 Task: Look for space in Zamora, Spain from 11th June, 2023 to 15th June, 2023 for 2 adults in price range Rs.7000 to Rs.16000. Place can be private room with 1  bedroom having 2 beds and 1 bathroom. Property type can be house, flat, guest house, hotel. Booking option can be shelf check-in. Required host language is English.
Action: Mouse moved to (296, 149)
Screenshot: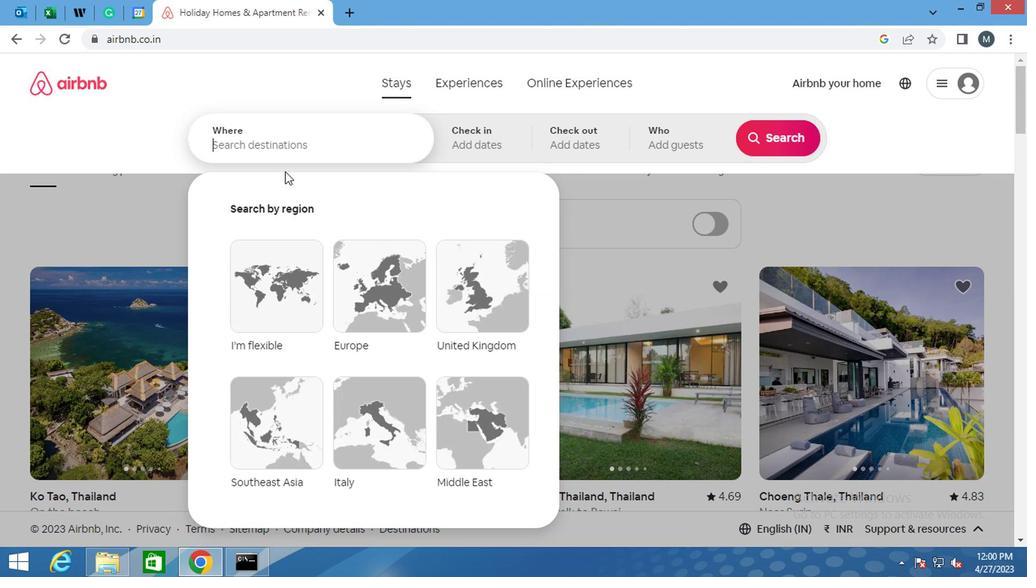 
Action: Mouse pressed left at (296, 149)
Screenshot: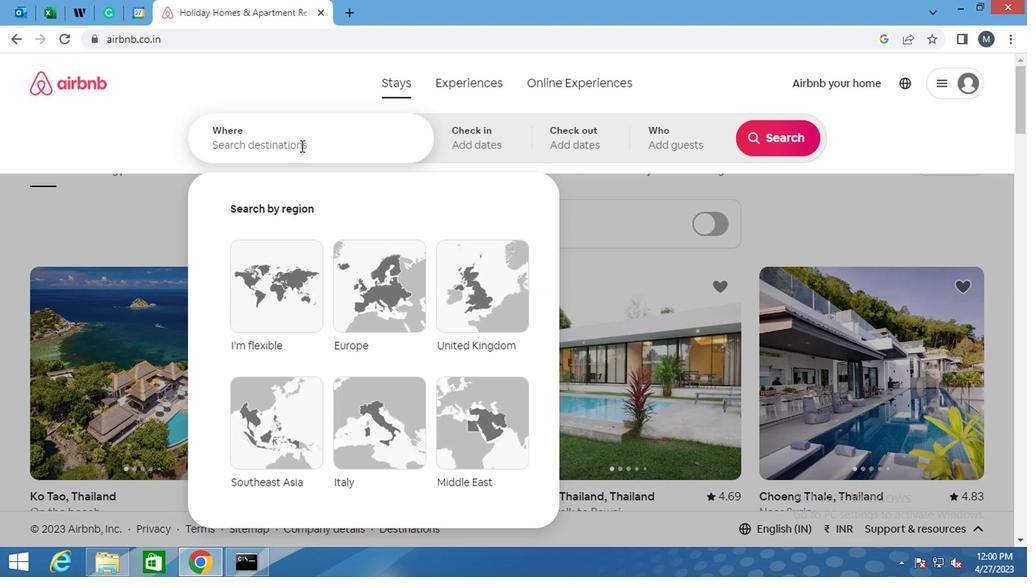 
Action: Key pressed <Key.shift>ZAMORA,<Key.shift>SPAI
Screenshot: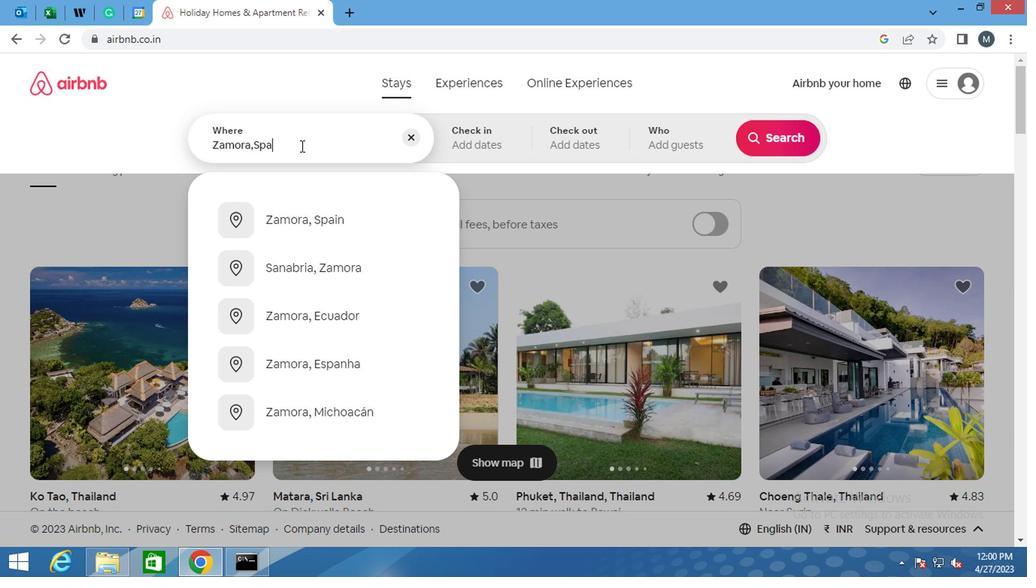 
Action: Mouse moved to (351, 232)
Screenshot: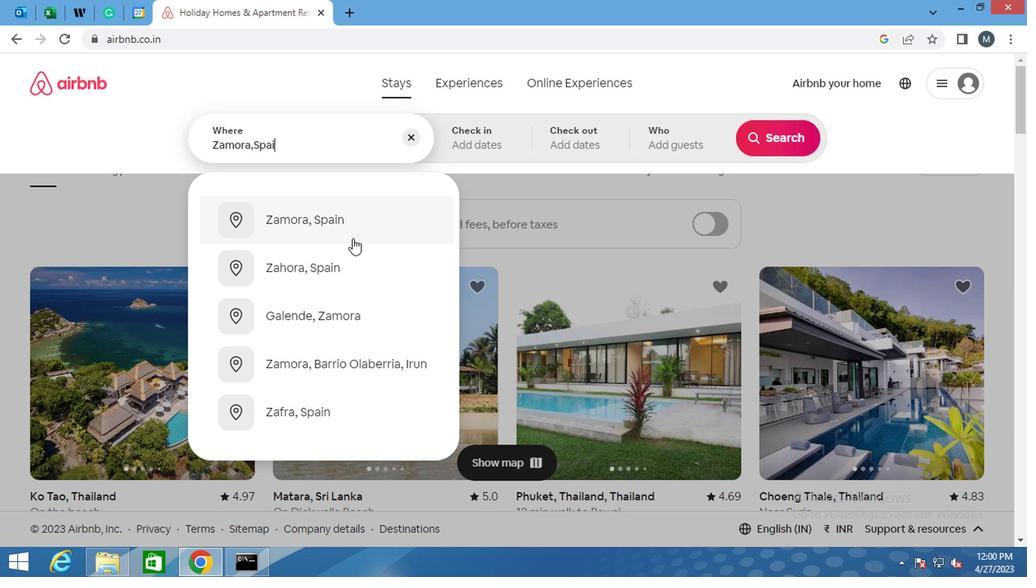 
Action: Mouse pressed left at (351, 232)
Screenshot: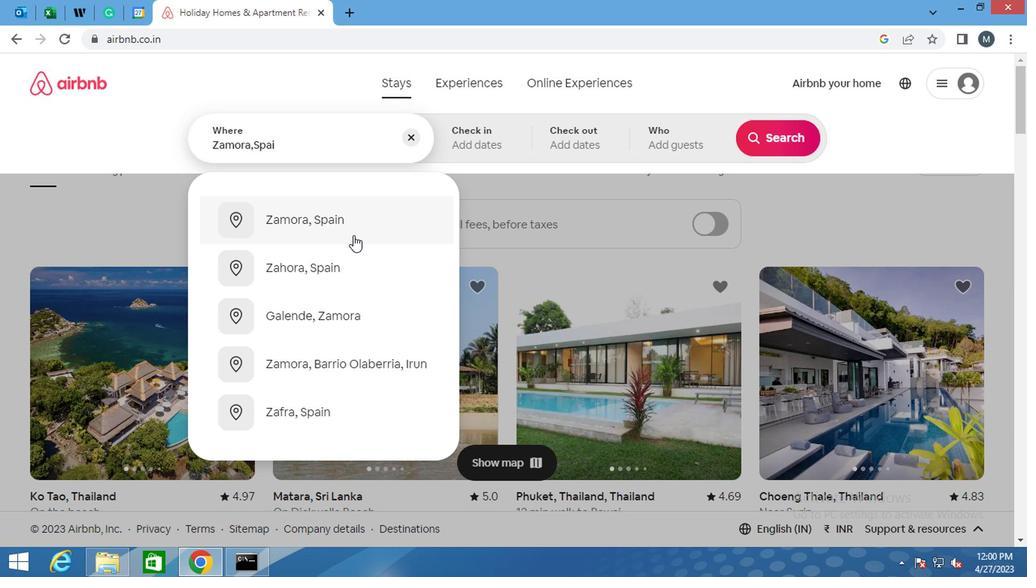
Action: Mouse moved to (764, 264)
Screenshot: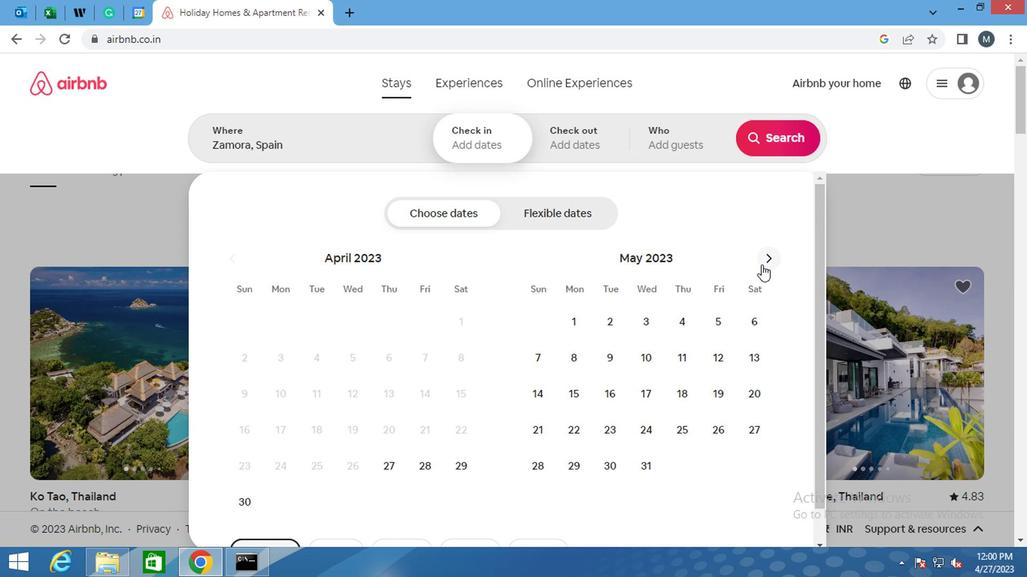
Action: Mouse pressed left at (764, 264)
Screenshot: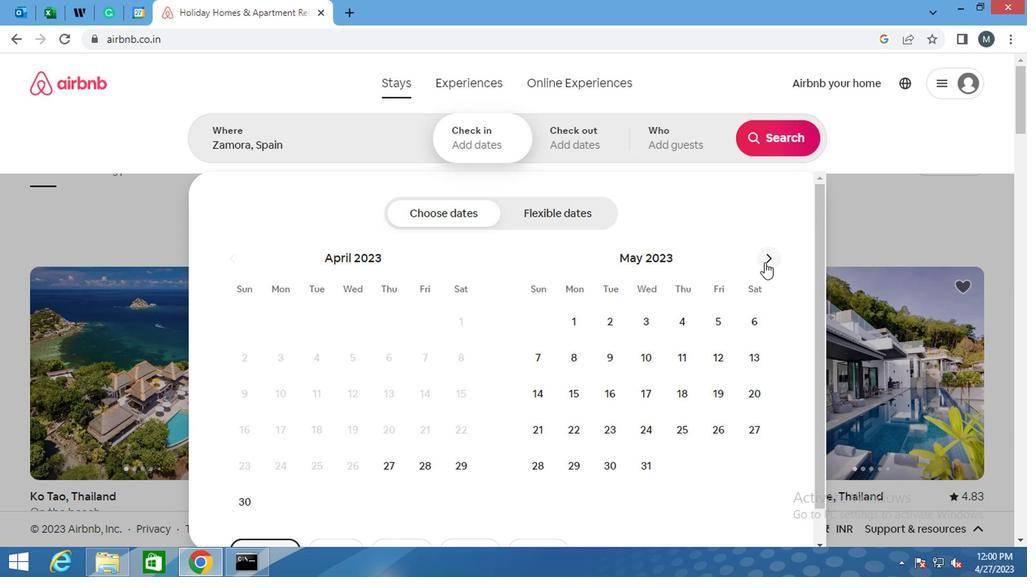 
Action: Mouse moved to (532, 391)
Screenshot: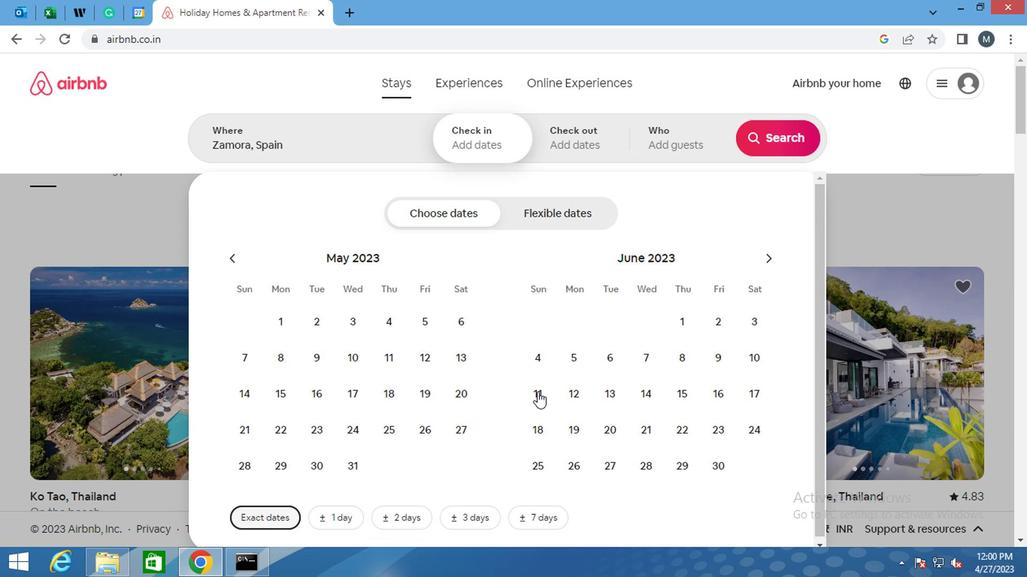 
Action: Mouse pressed left at (532, 391)
Screenshot: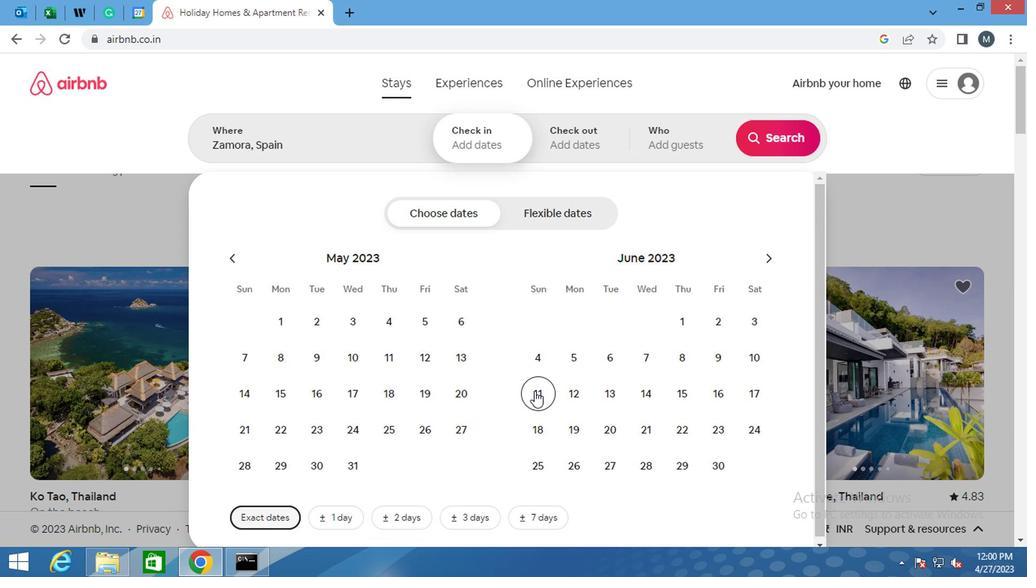 
Action: Mouse moved to (671, 400)
Screenshot: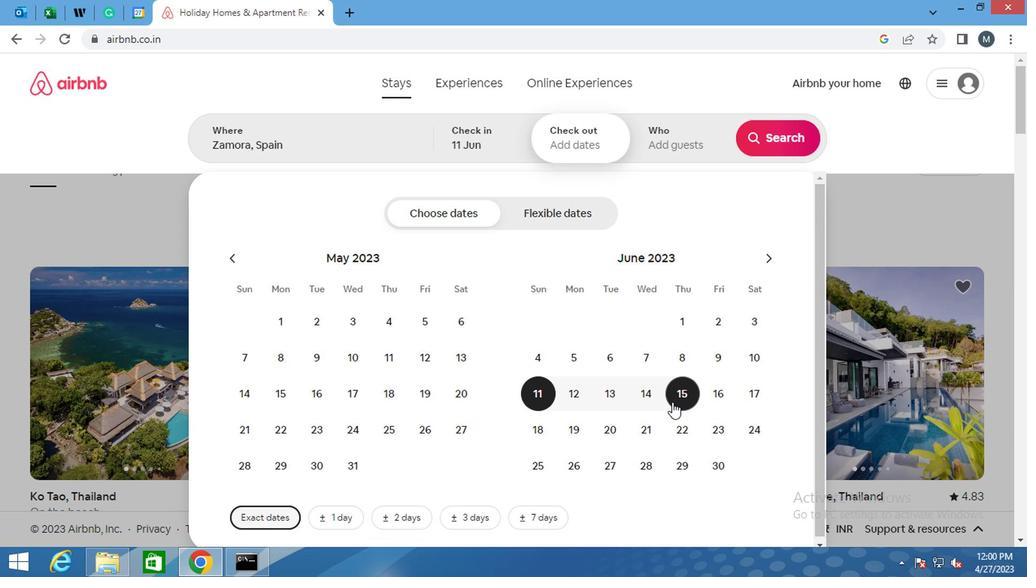
Action: Mouse pressed left at (671, 400)
Screenshot: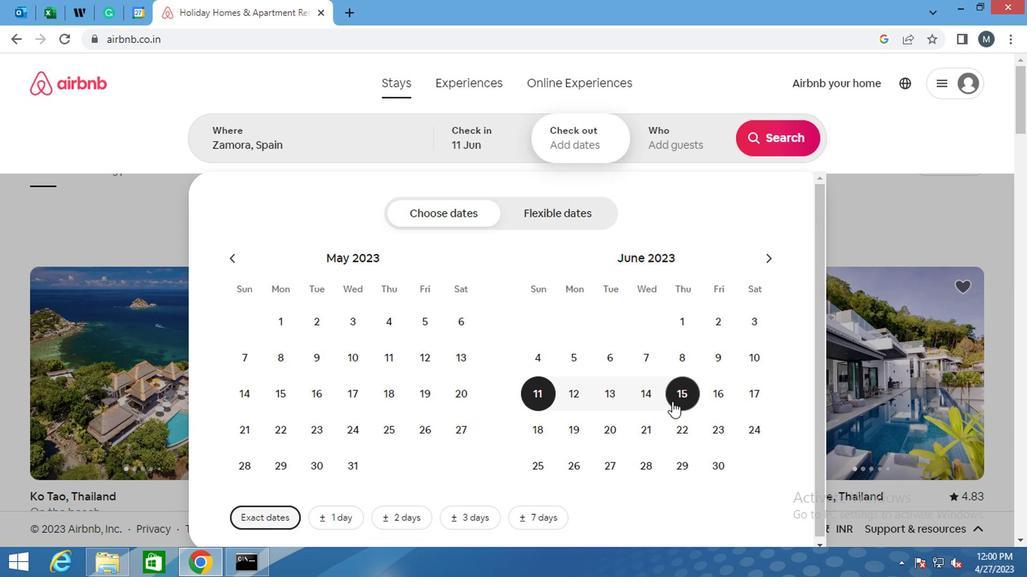 
Action: Mouse moved to (681, 160)
Screenshot: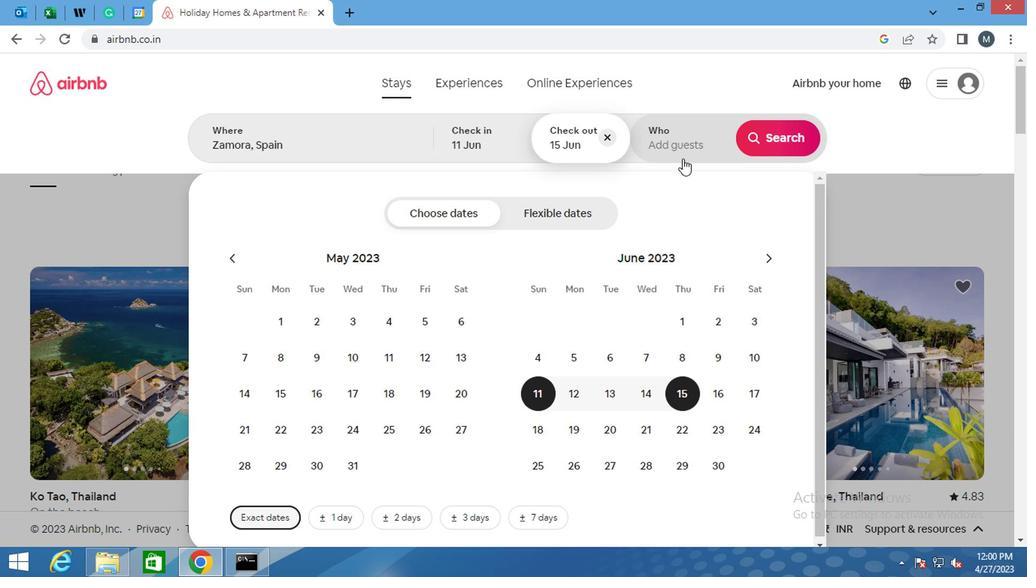 
Action: Mouse pressed left at (681, 160)
Screenshot: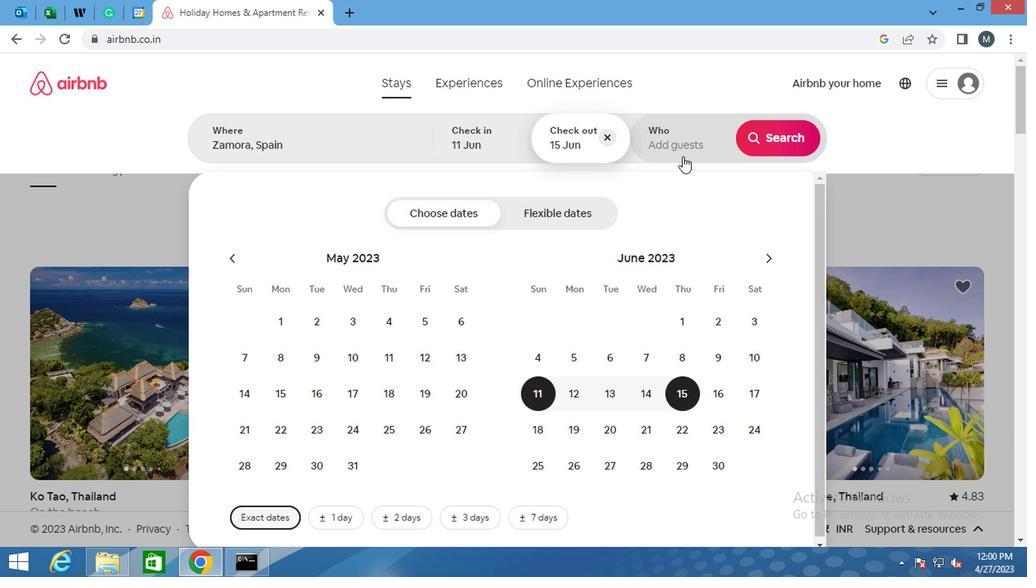 
Action: Mouse moved to (789, 222)
Screenshot: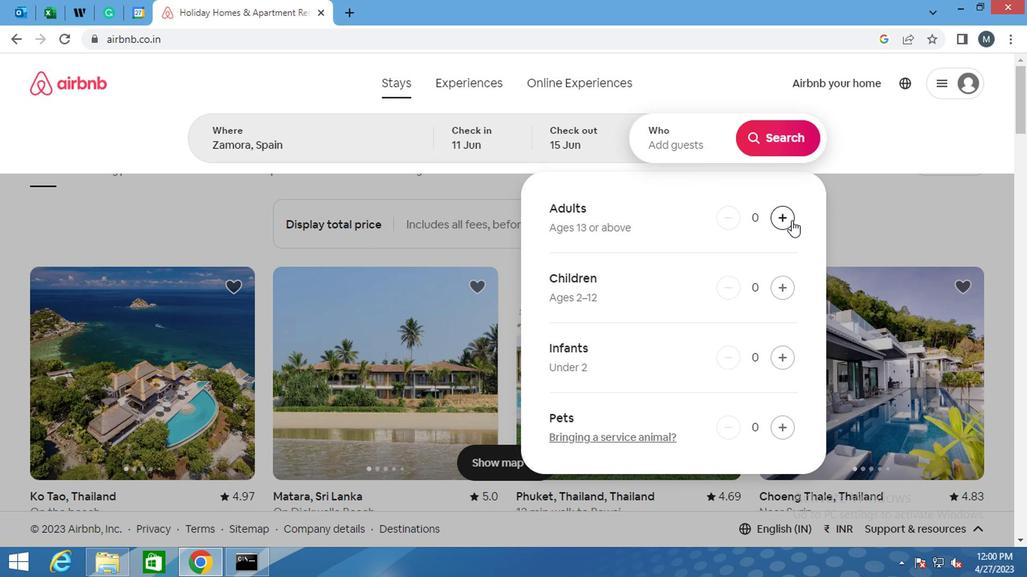 
Action: Mouse pressed left at (789, 222)
Screenshot: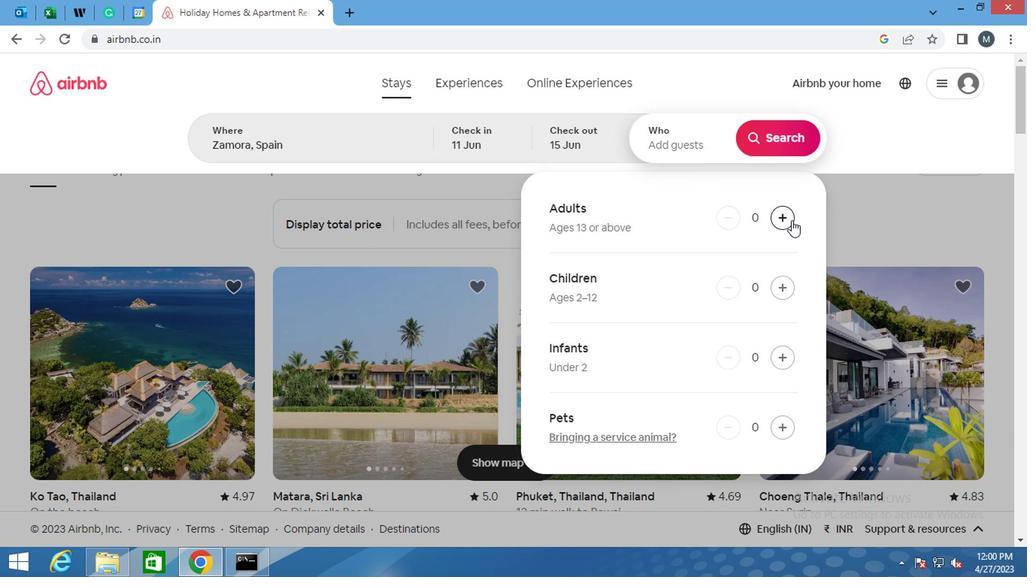 
Action: Mouse pressed left at (789, 222)
Screenshot: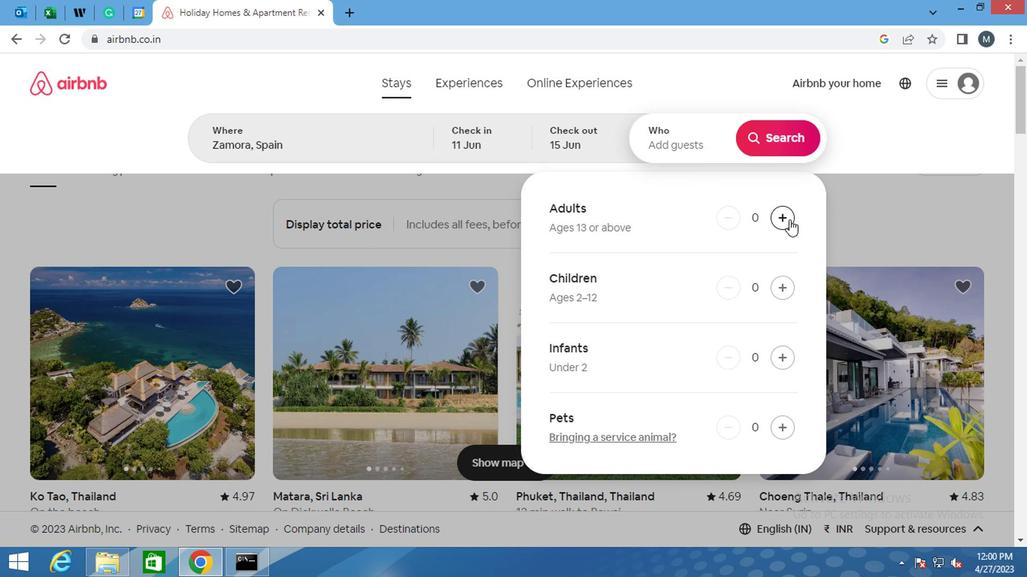 
Action: Mouse moved to (777, 145)
Screenshot: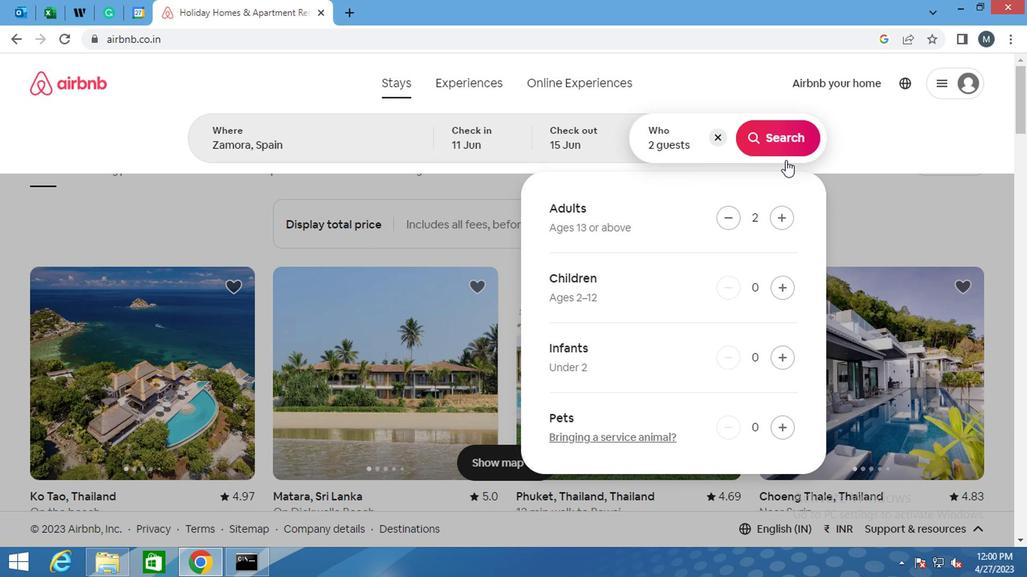 
Action: Mouse pressed left at (777, 145)
Screenshot: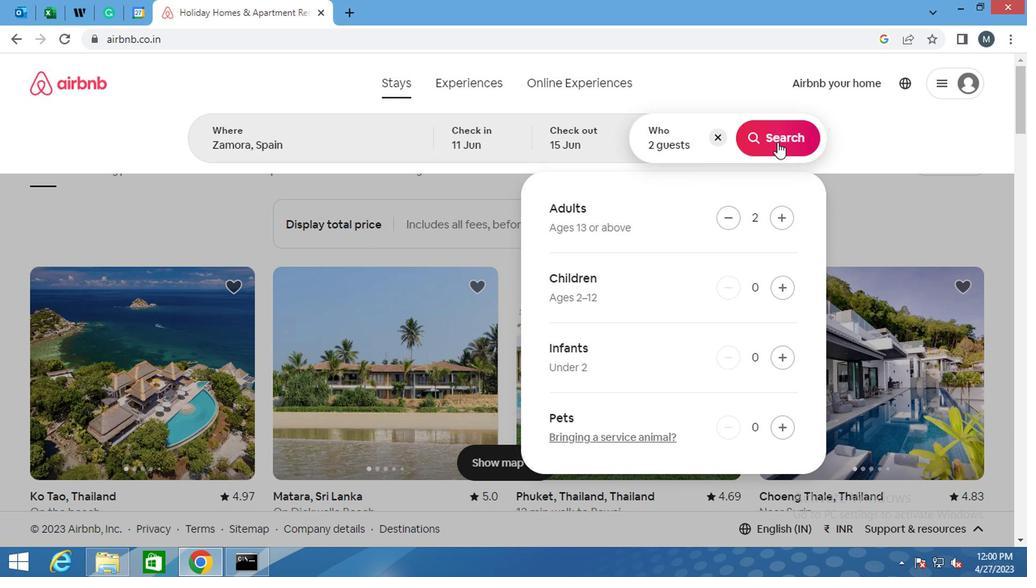 
Action: Mouse moved to (944, 146)
Screenshot: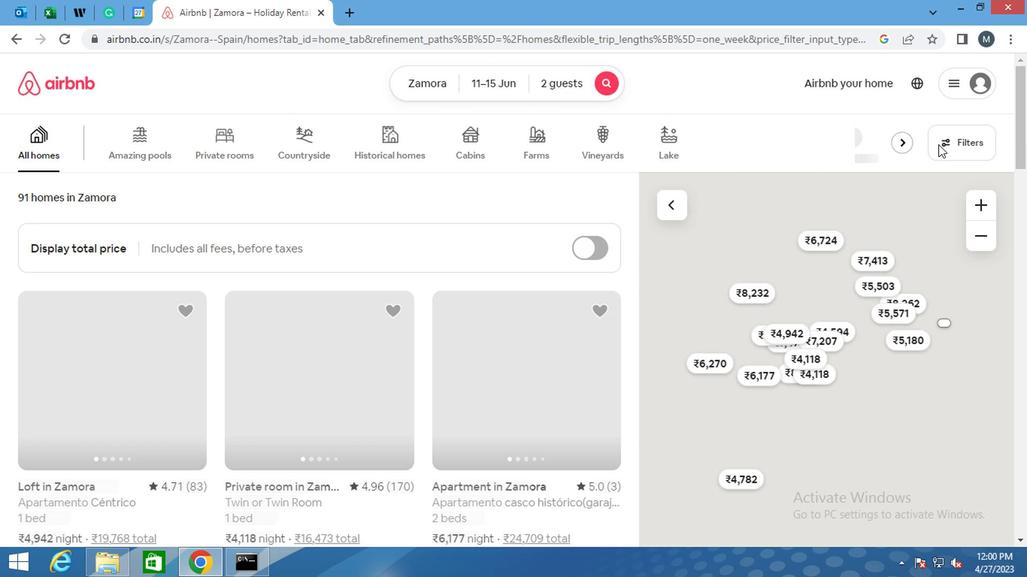 
Action: Mouse pressed left at (944, 146)
Screenshot: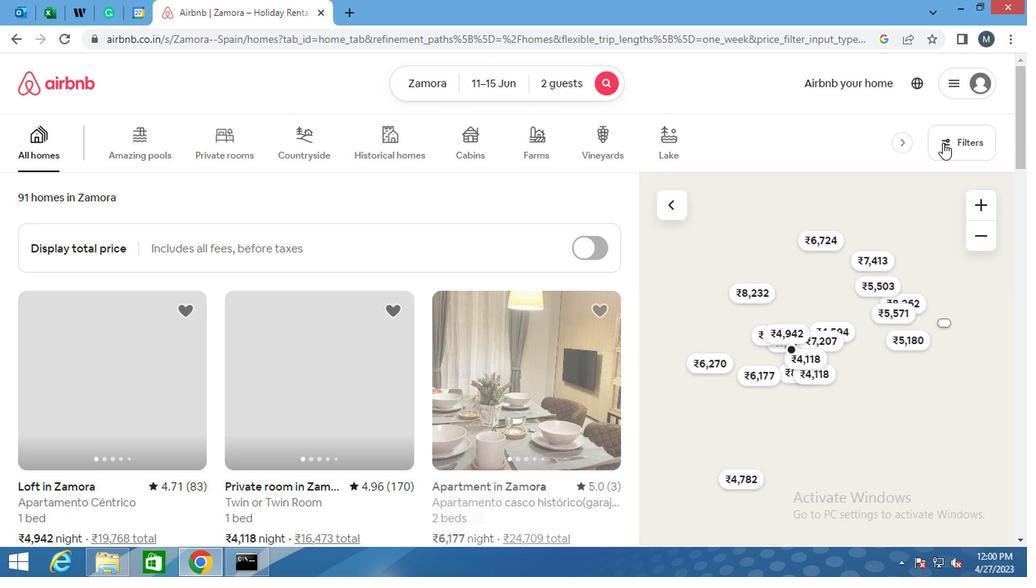 
Action: Mouse moved to (340, 323)
Screenshot: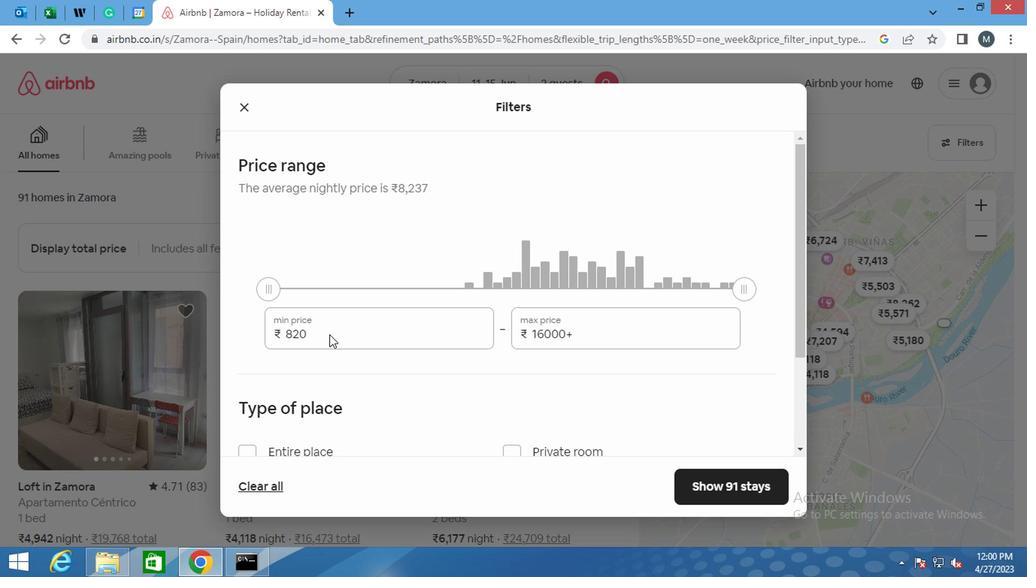 
Action: Mouse pressed left at (340, 323)
Screenshot: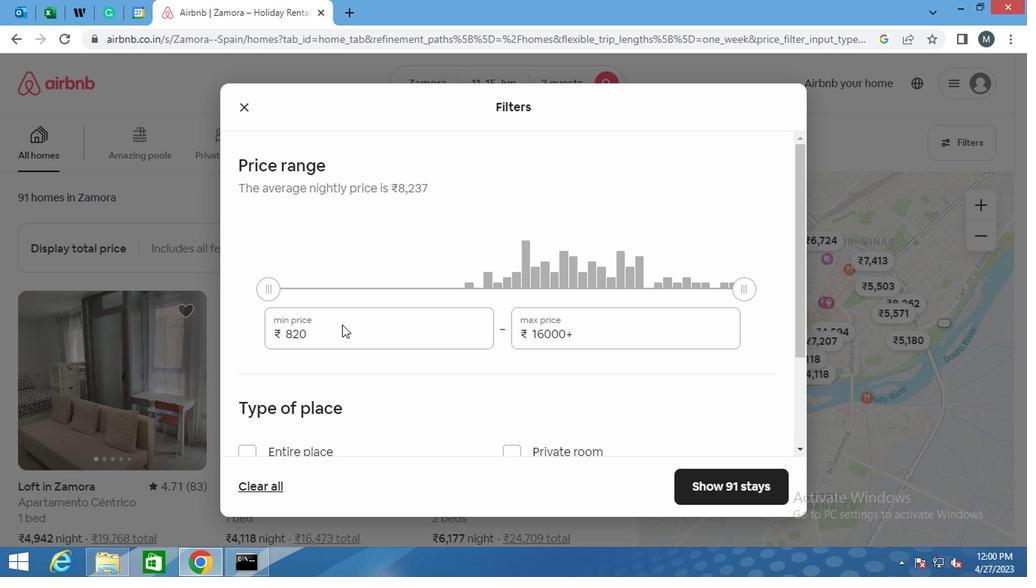 
Action: Mouse moved to (338, 340)
Screenshot: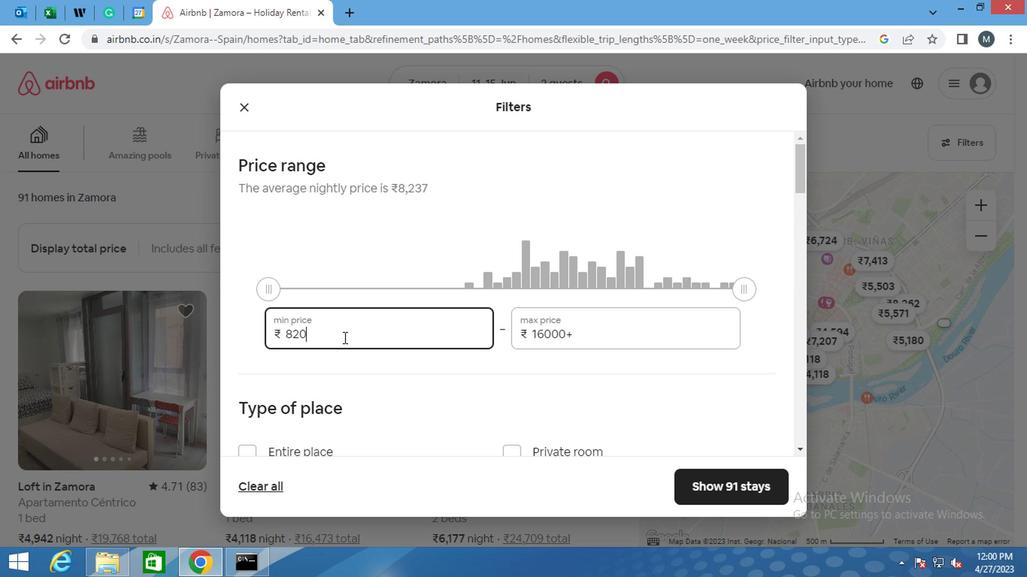 
Action: Key pressed <Key.backspace><Key.backspace><Key.backspace>
Screenshot: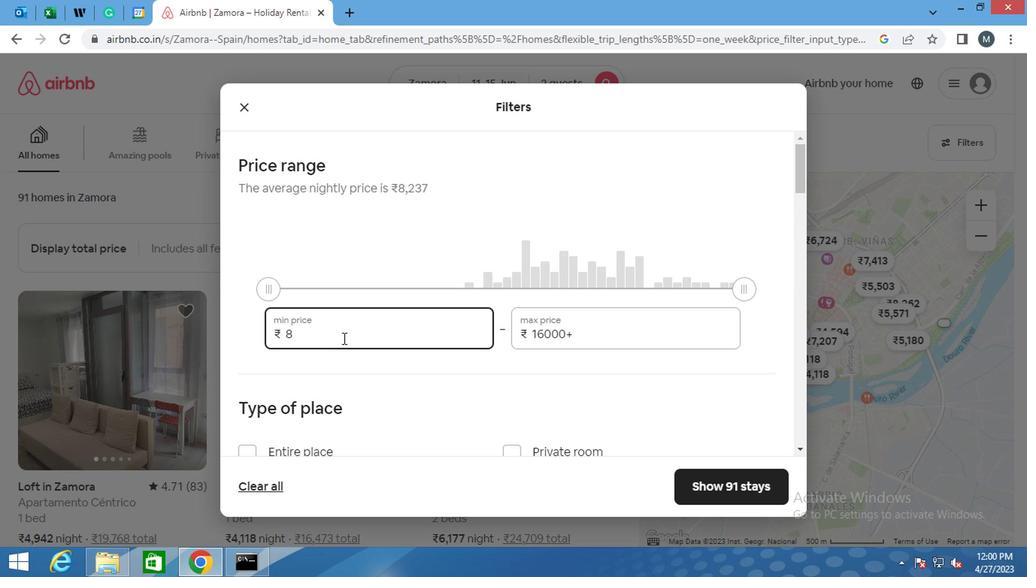 
Action: Mouse moved to (336, 340)
Screenshot: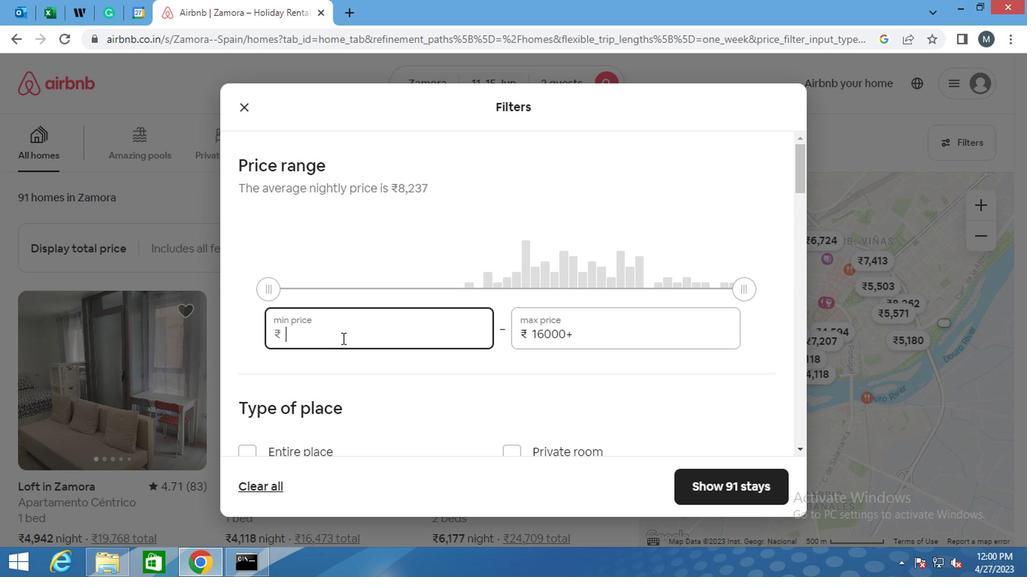 
Action: Key pressed 7000
Screenshot: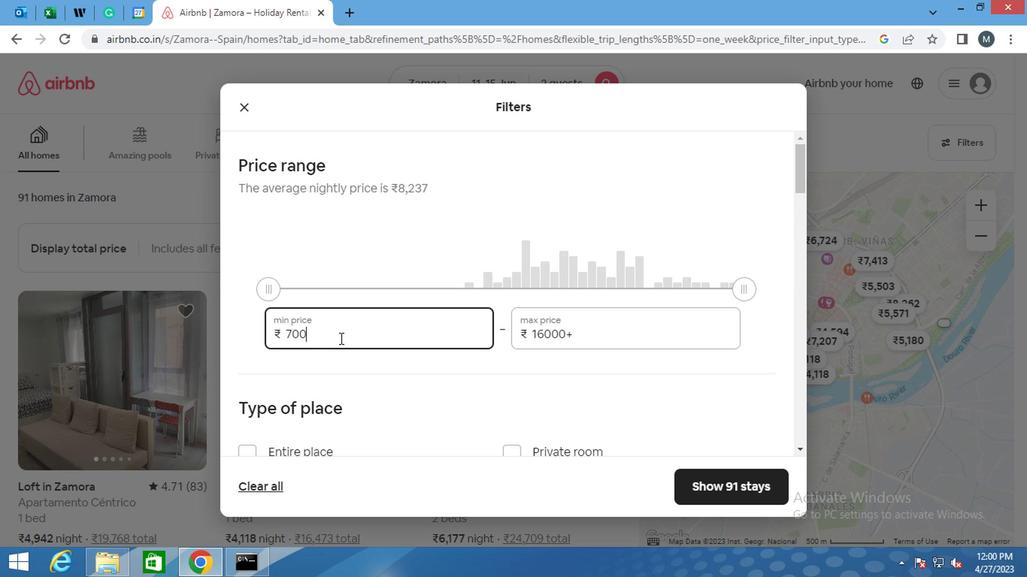 
Action: Mouse moved to (599, 347)
Screenshot: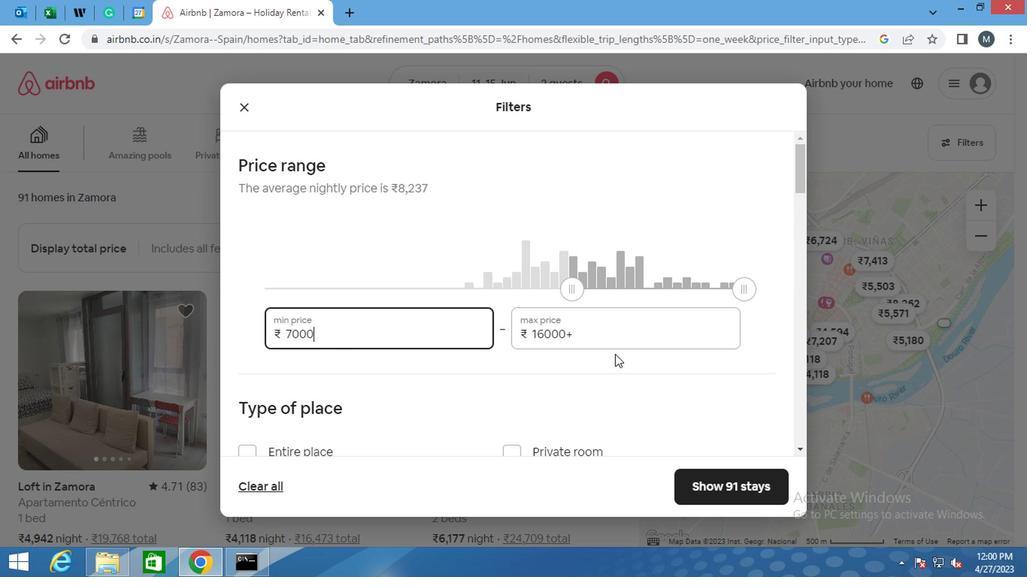 
Action: Mouse pressed left at (599, 347)
Screenshot: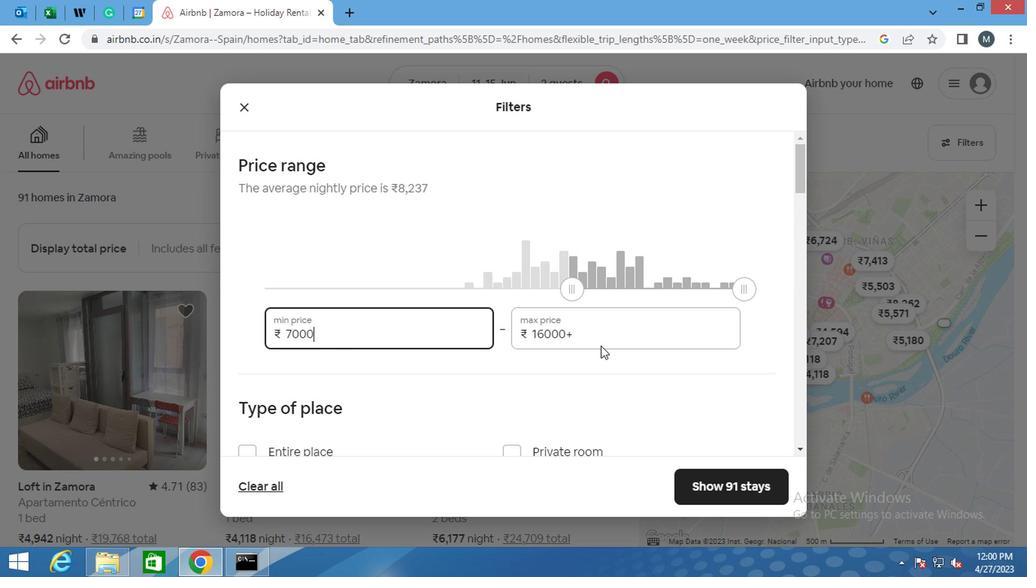 
Action: Mouse moved to (597, 347)
Screenshot: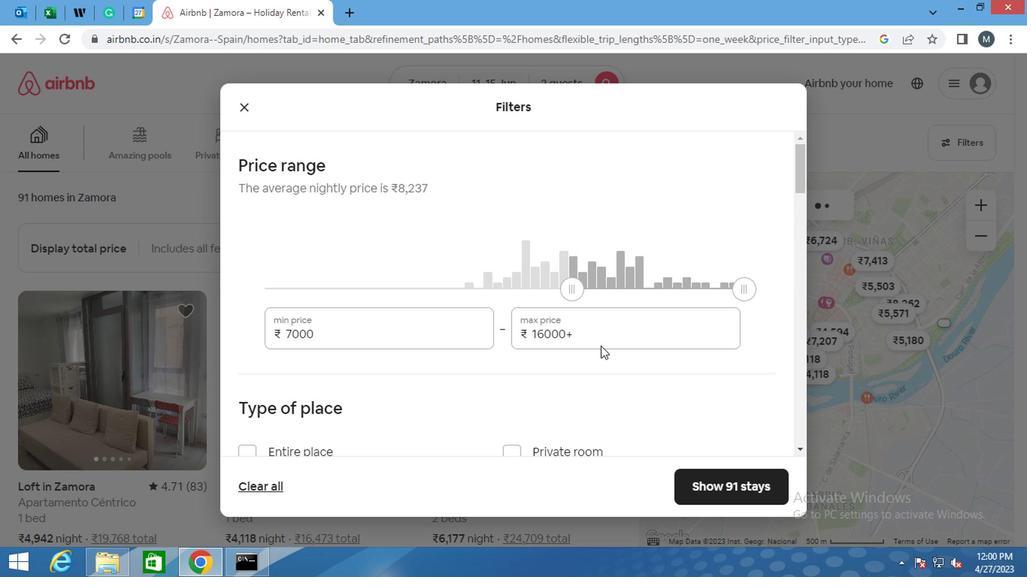 
Action: Key pressed <Key.backspace>
Screenshot: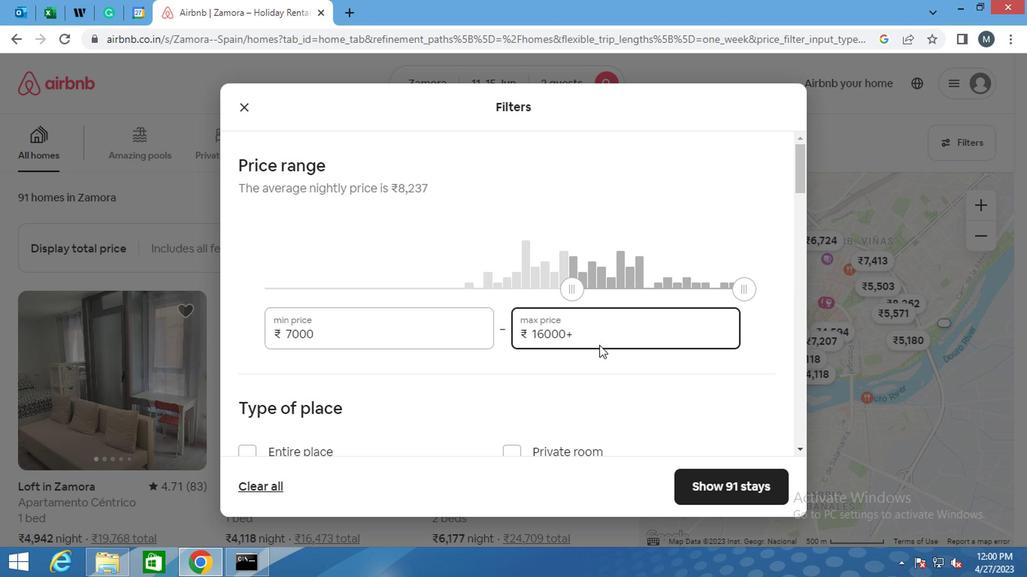 
Action: Mouse moved to (385, 353)
Screenshot: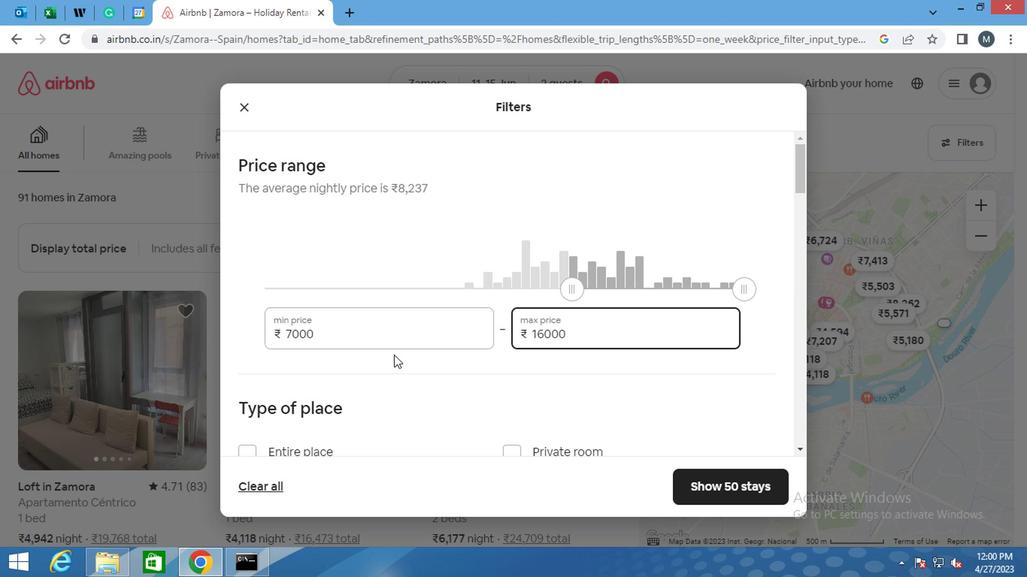 
Action: Mouse scrolled (385, 352) with delta (0, -1)
Screenshot: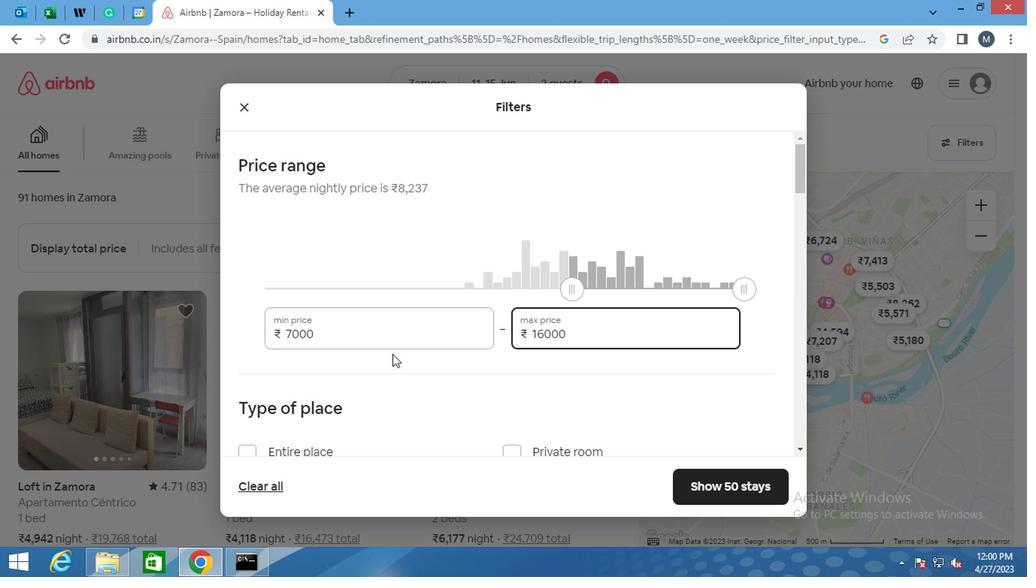 
Action: Mouse scrolled (385, 352) with delta (0, -1)
Screenshot: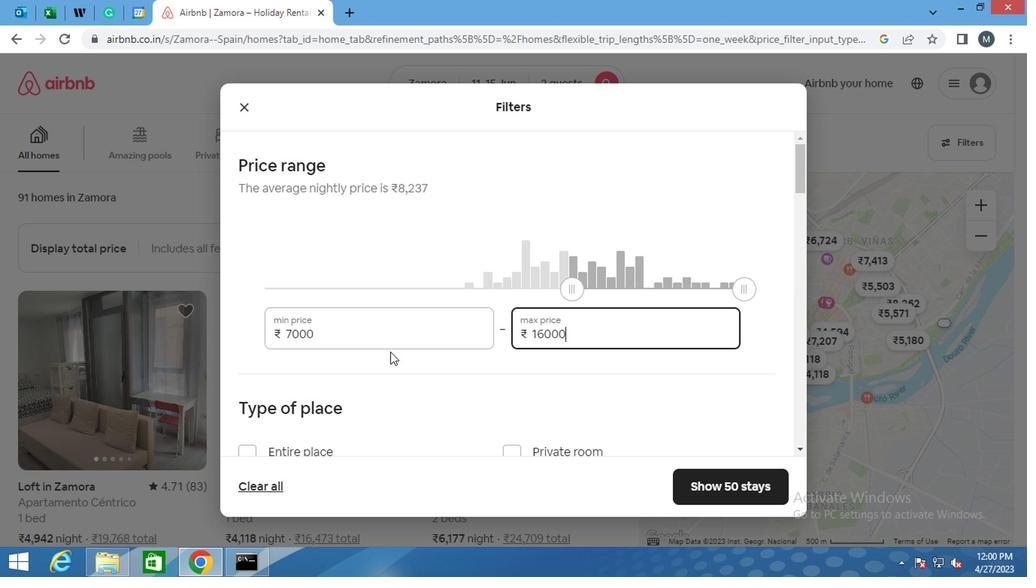 
Action: Mouse moved to (383, 353)
Screenshot: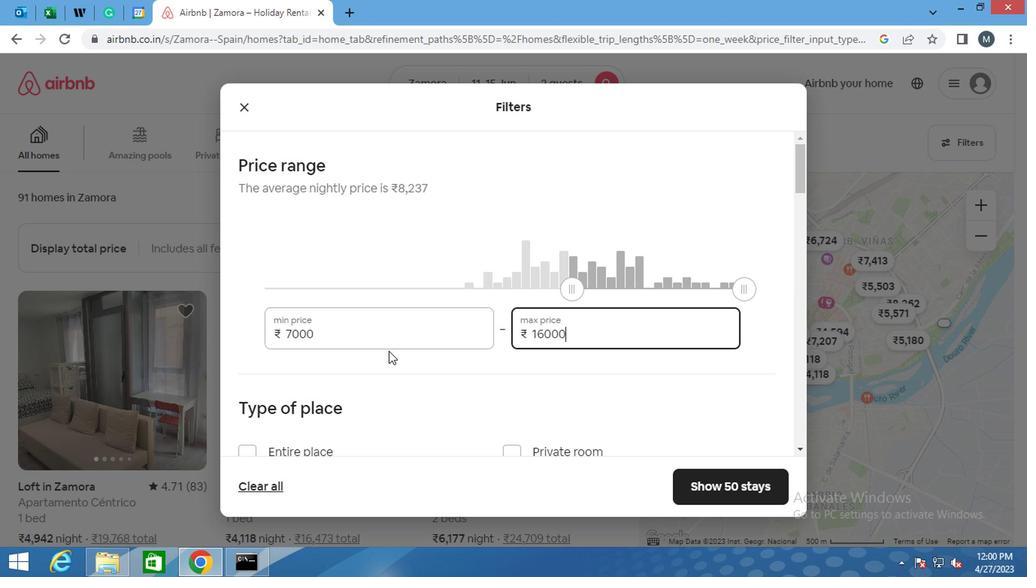 
Action: Mouse scrolled (383, 352) with delta (0, -1)
Screenshot: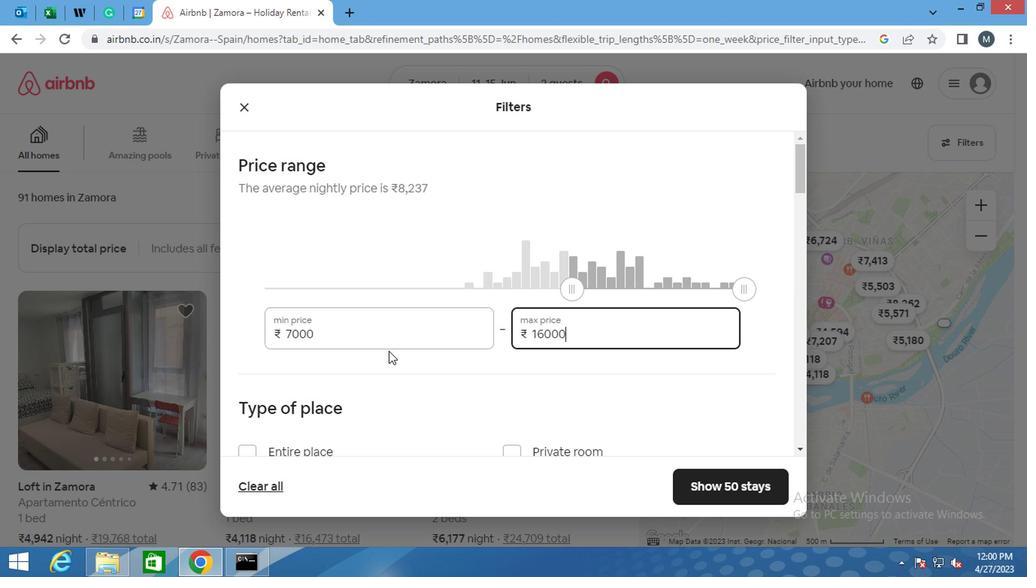 
Action: Mouse moved to (518, 226)
Screenshot: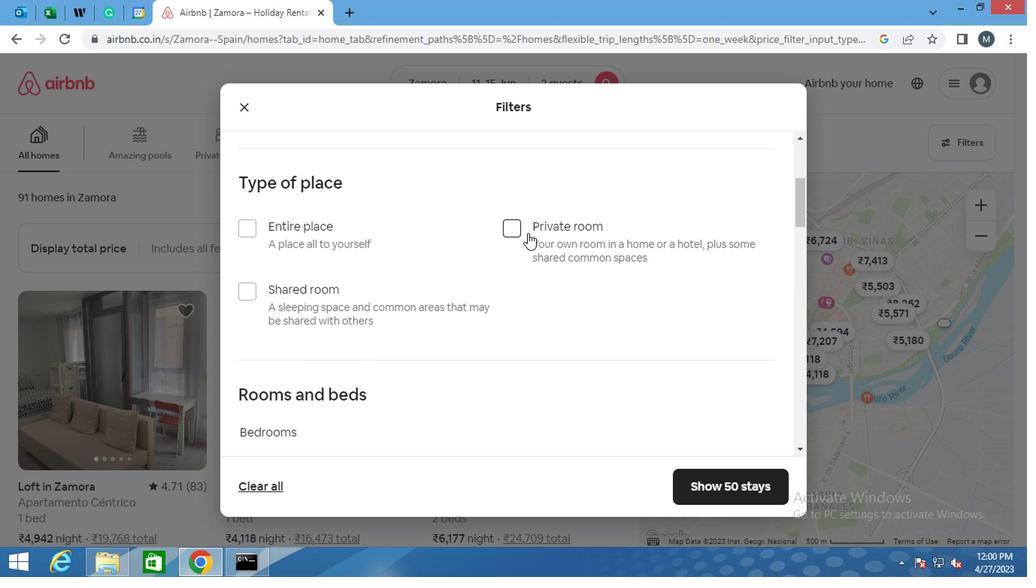 
Action: Mouse pressed left at (518, 226)
Screenshot: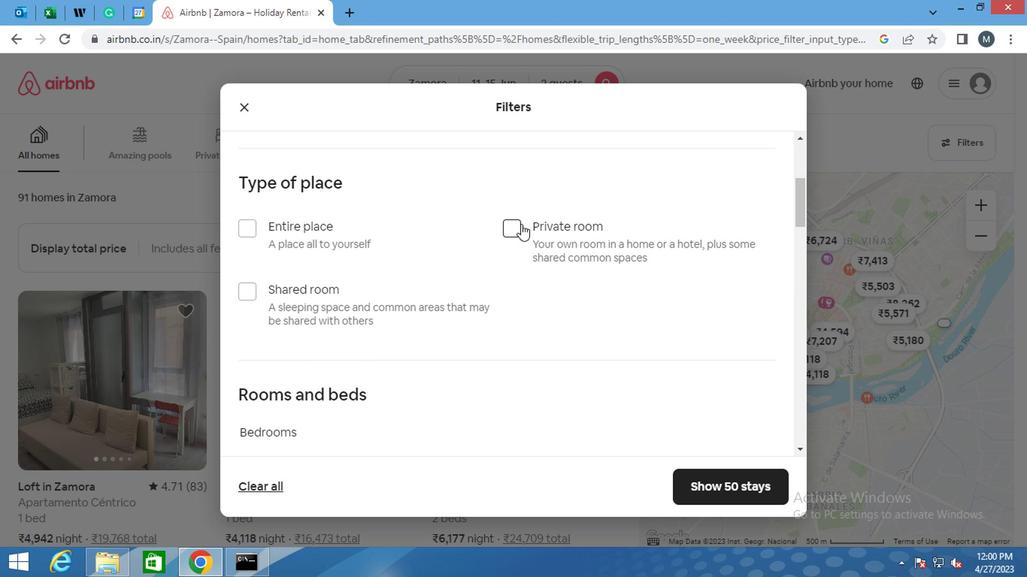 
Action: Mouse moved to (446, 256)
Screenshot: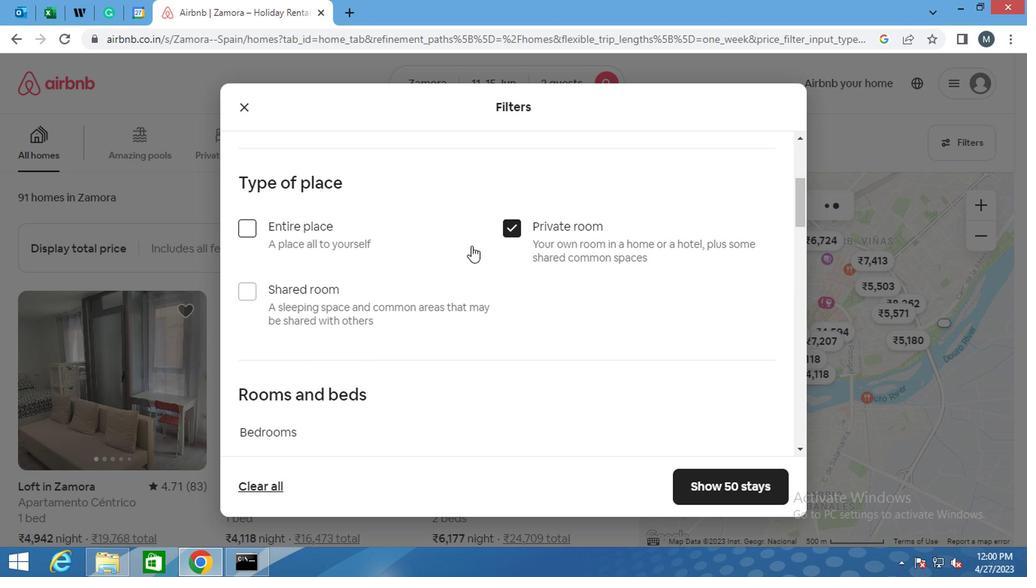 
Action: Mouse scrolled (446, 255) with delta (0, -1)
Screenshot: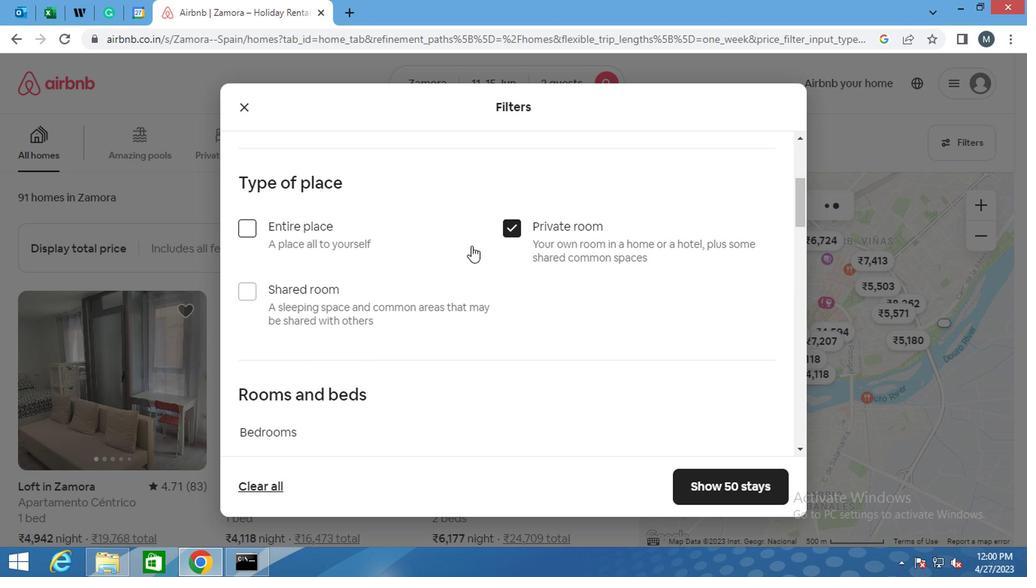 
Action: Mouse moved to (346, 272)
Screenshot: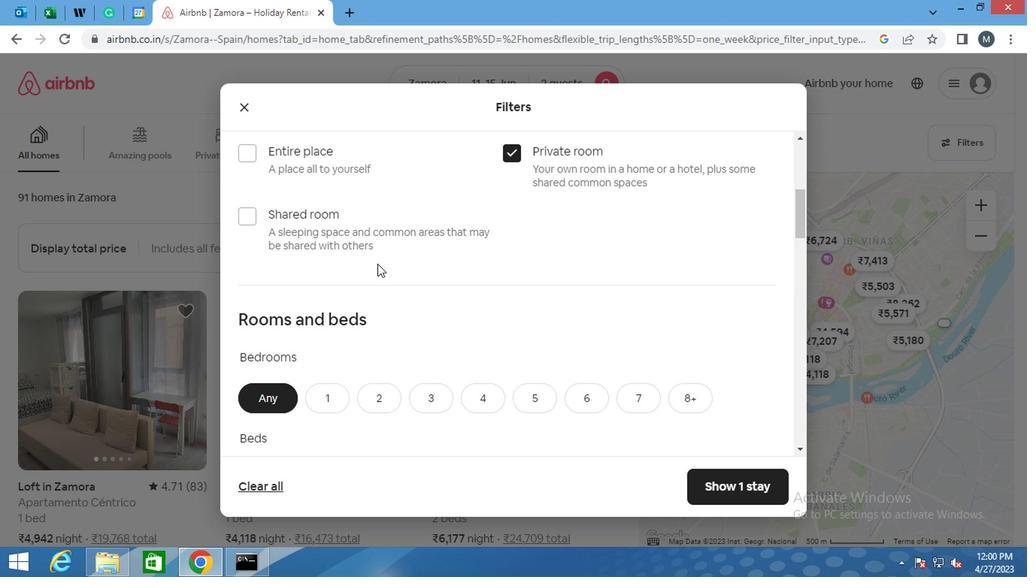 
Action: Mouse scrolled (346, 271) with delta (0, 0)
Screenshot: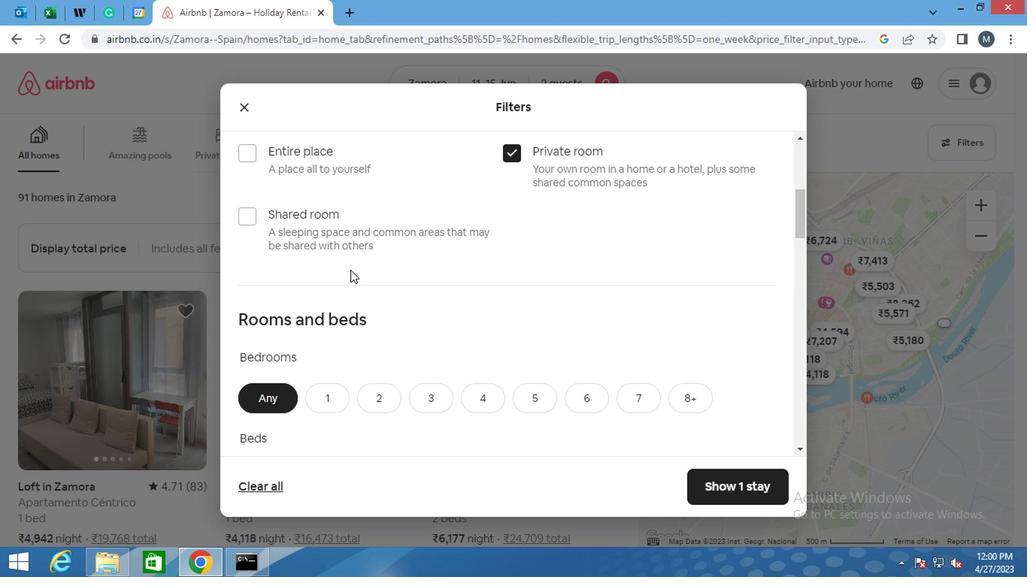 
Action: Mouse moved to (318, 327)
Screenshot: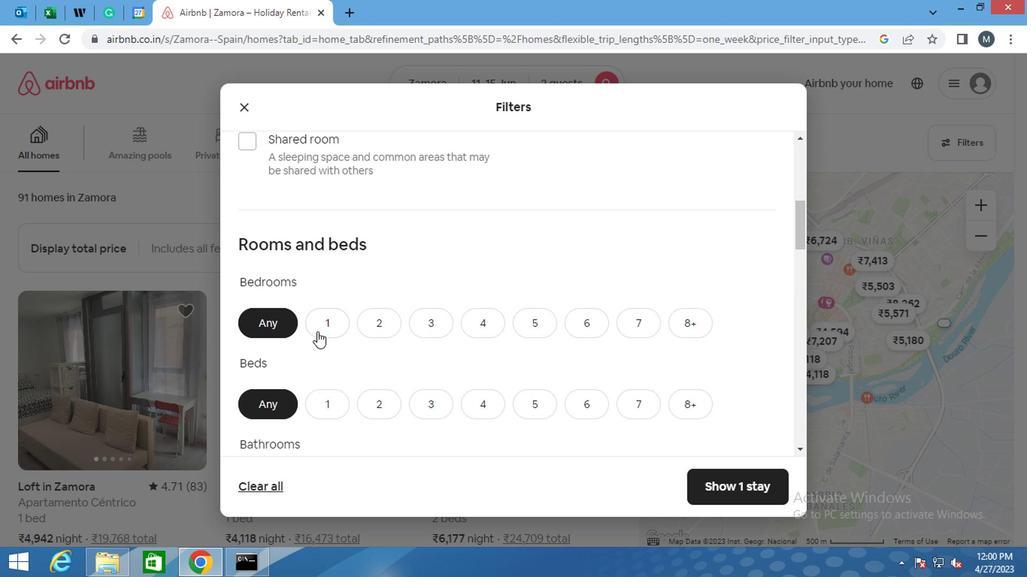 
Action: Mouse pressed left at (318, 327)
Screenshot: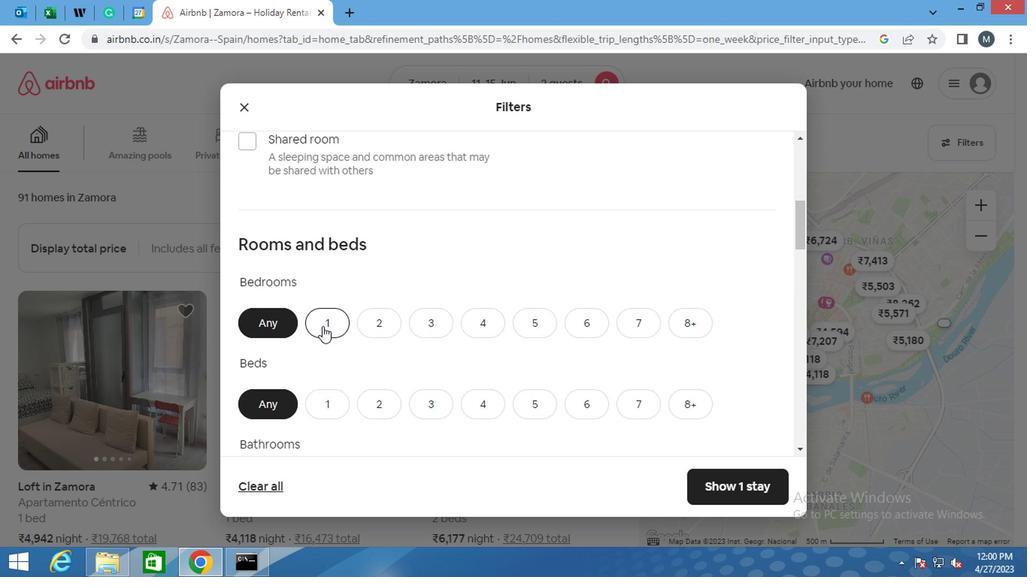 
Action: Mouse moved to (377, 408)
Screenshot: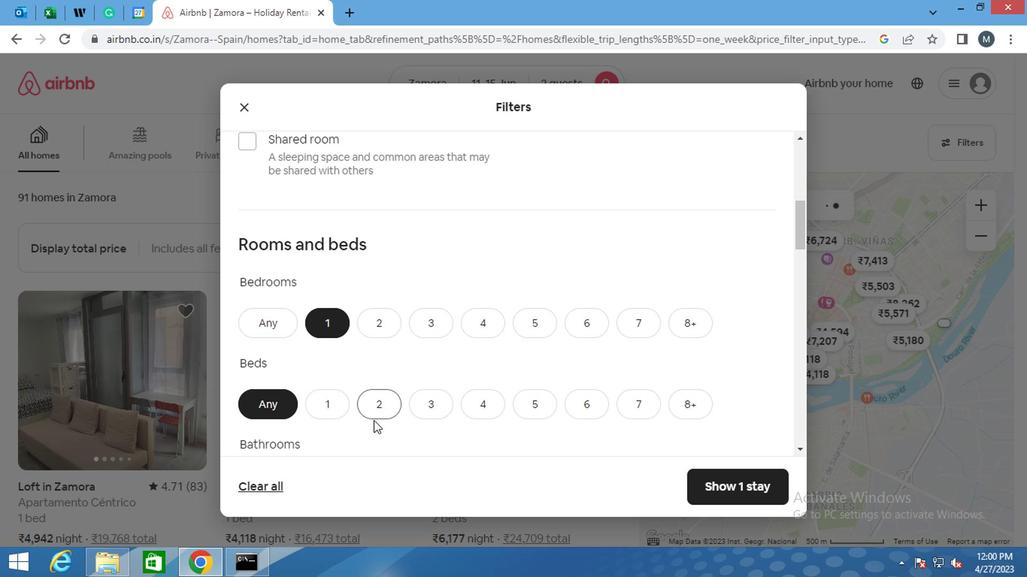 
Action: Mouse pressed left at (377, 408)
Screenshot: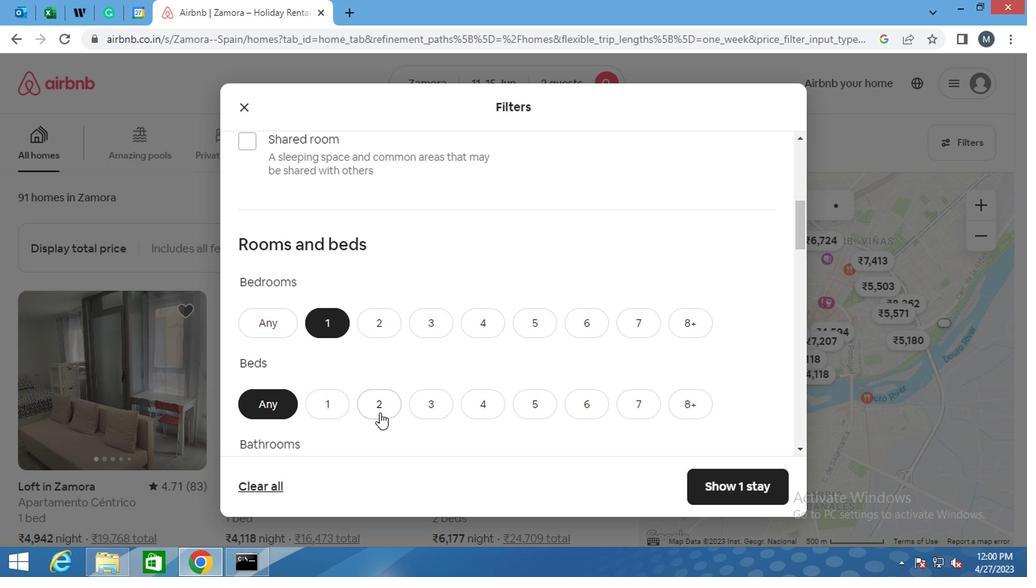 
Action: Mouse moved to (372, 396)
Screenshot: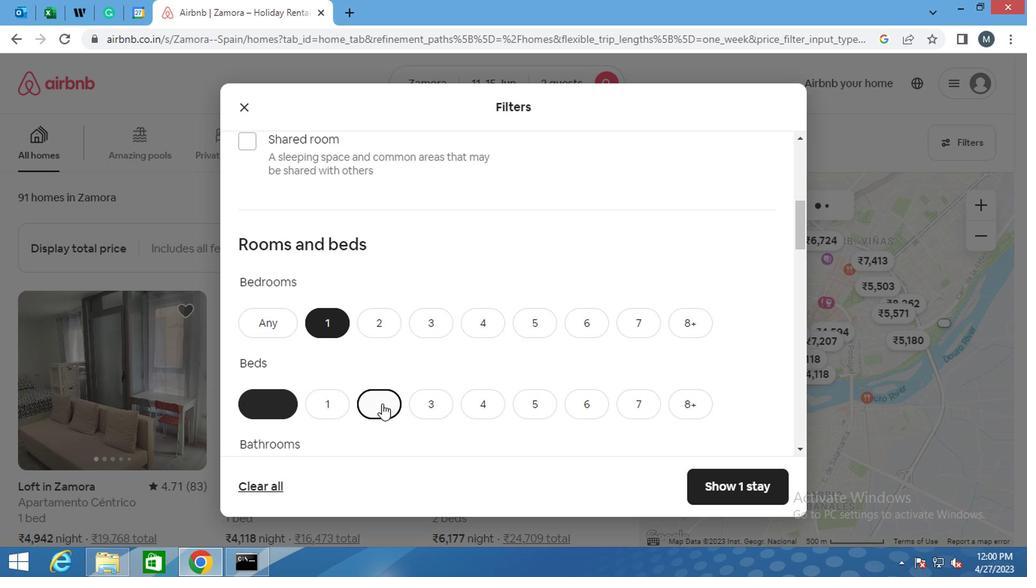 
Action: Mouse scrolled (372, 395) with delta (0, -1)
Screenshot: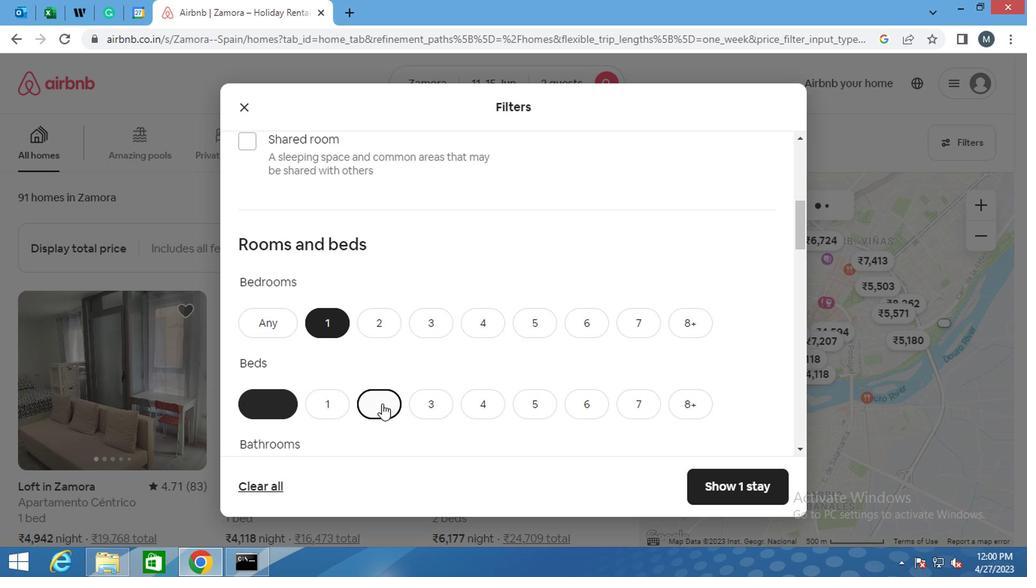 
Action: Mouse moved to (370, 396)
Screenshot: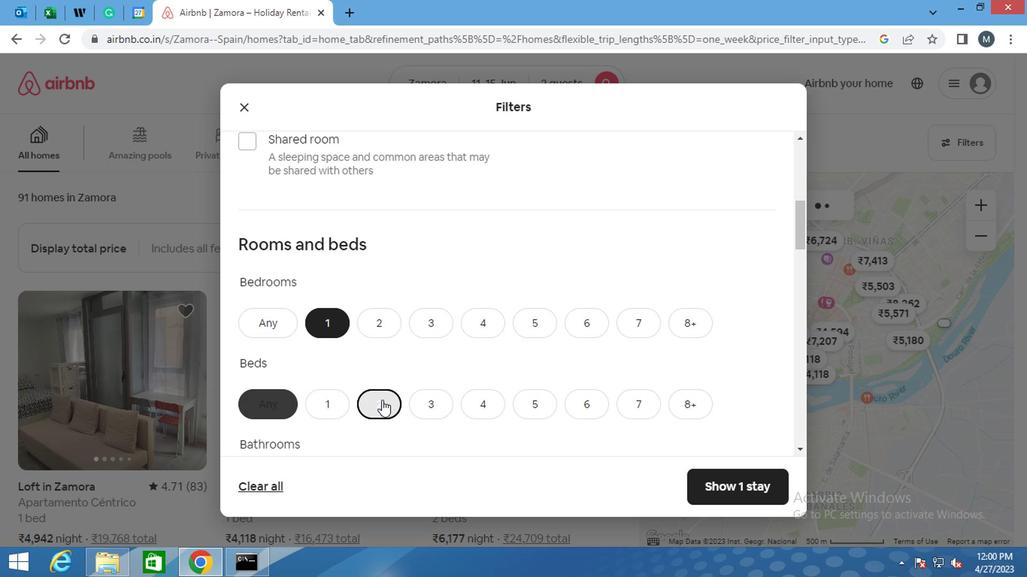 
Action: Mouse scrolled (370, 395) with delta (0, -1)
Screenshot: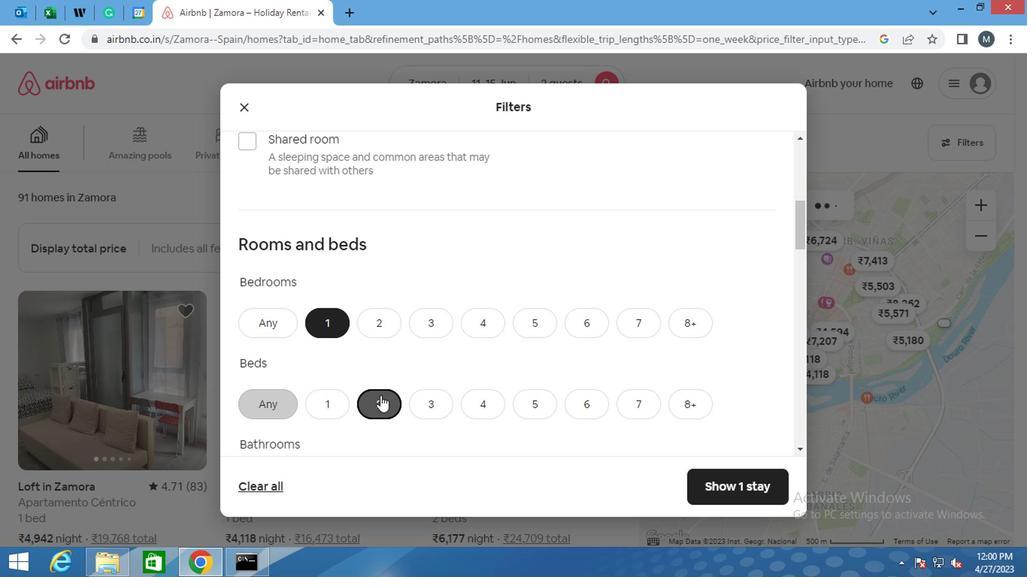 
Action: Mouse moved to (328, 355)
Screenshot: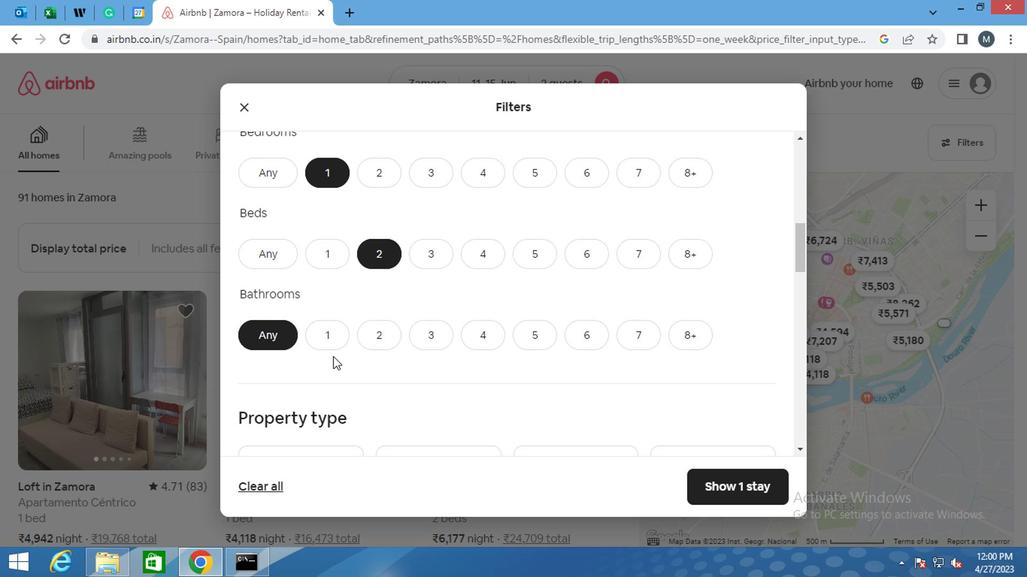 
Action: Mouse pressed left at (328, 355)
Screenshot: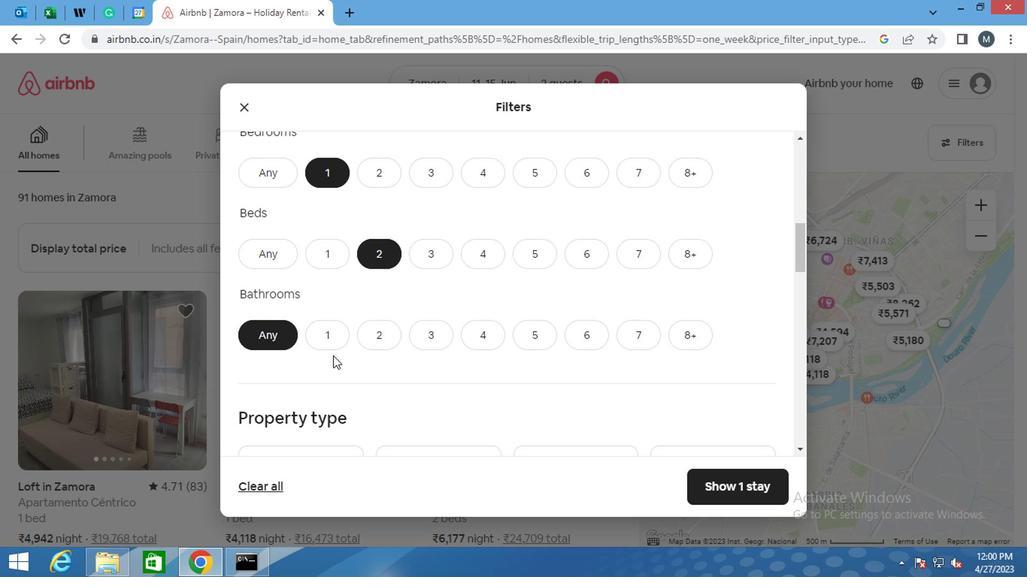 
Action: Mouse moved to (330, 343)
Screenshot: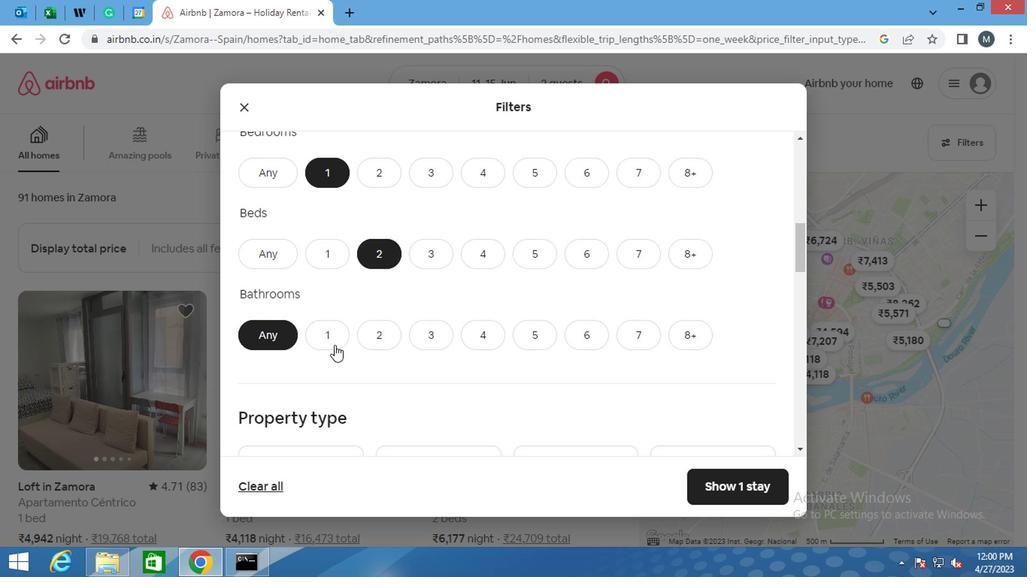 
Action: Mouse pressed left at (330, 343)
Screenshot: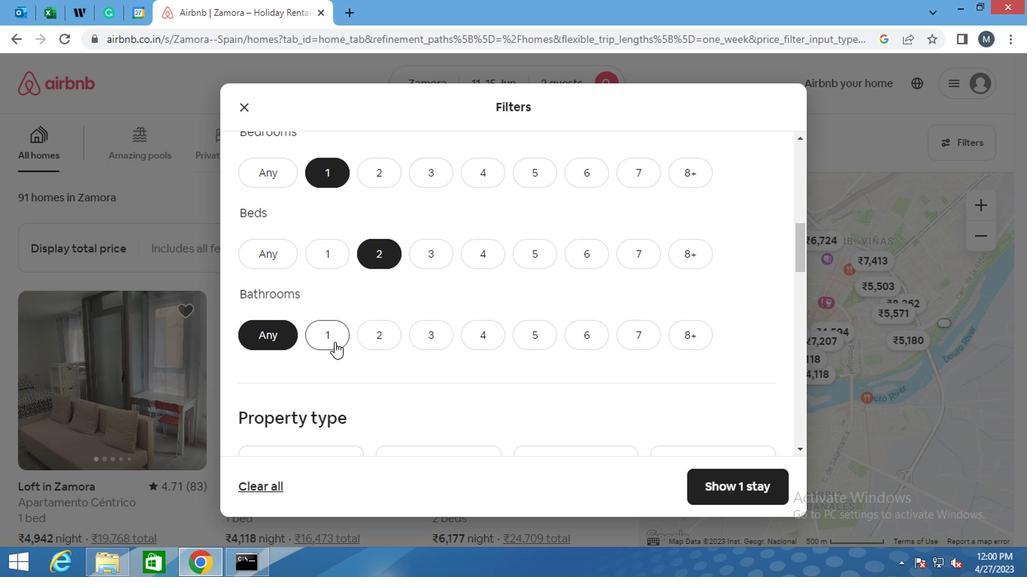 
Action: Mouse moved to (326, 342)
Screenshot: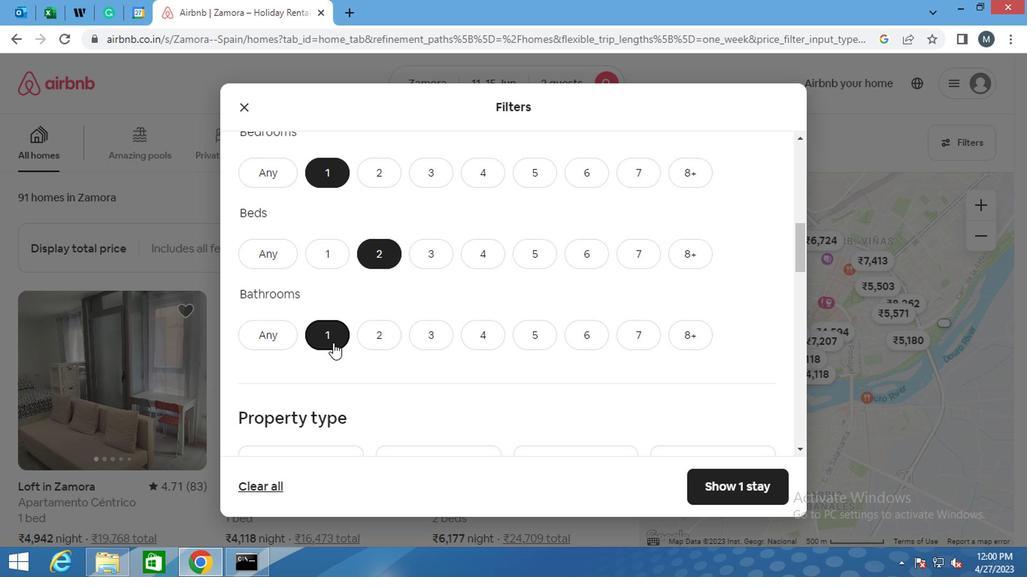 
Action: Mouse scrolled (326, 341) with delta (0, 0)
Screenshot: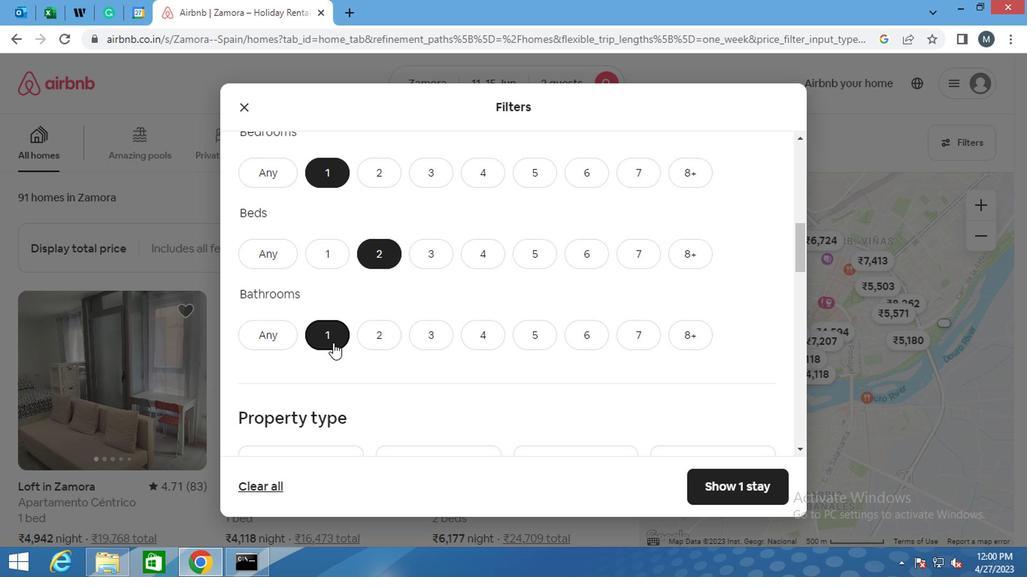 
Action: Mouse scrolled (326, 341) with delta (0, 0)
Screenshot: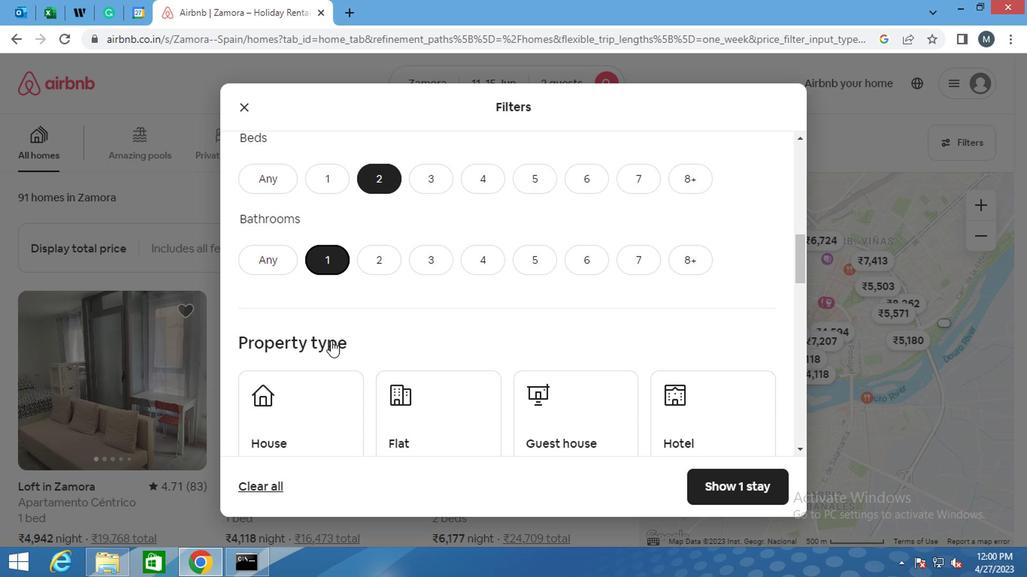 
Action: Mouse moved to (304, 353)
Screenshot: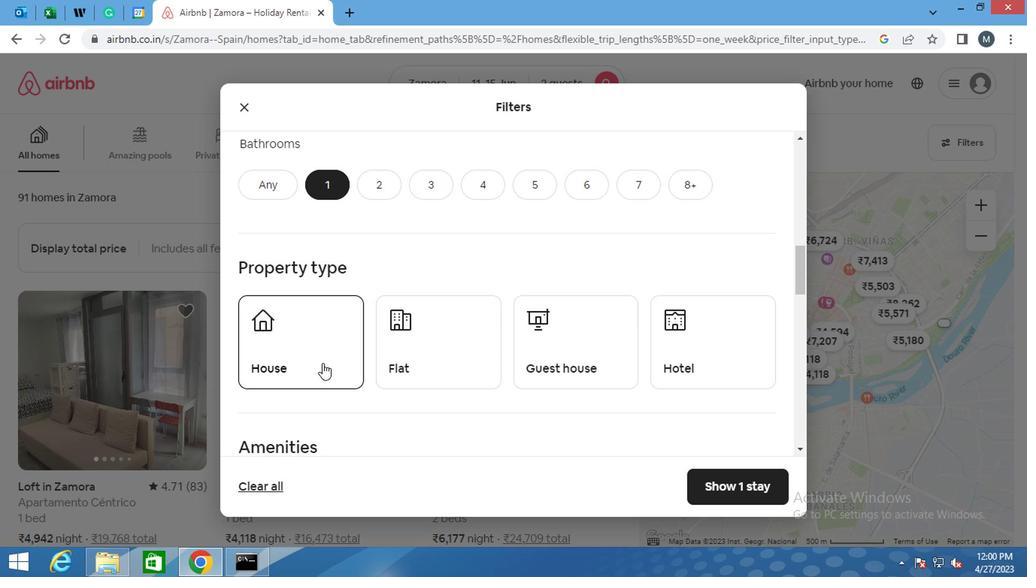 
Action: Mouse pressed left at (304, 353)
Screenshot: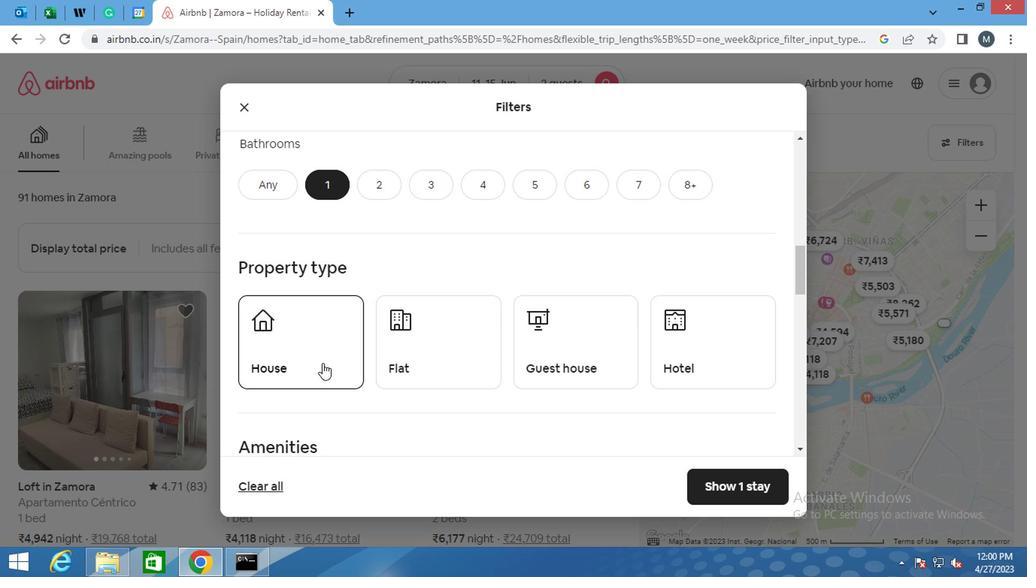 
Action: Mouse moved to (424, 341)
Screenshot: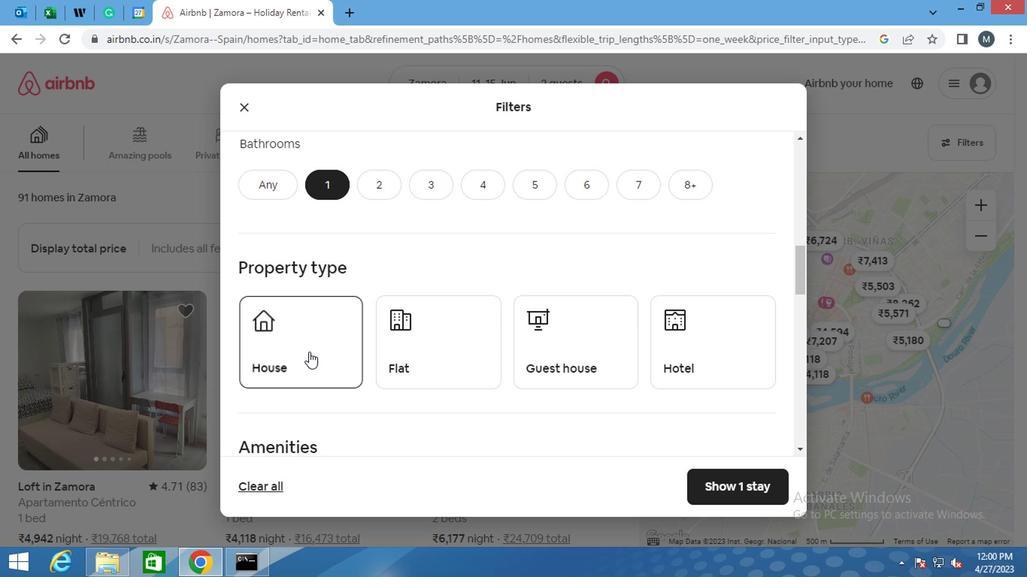 
Action: Mouse pressed left at (424, 341)
Screenshot: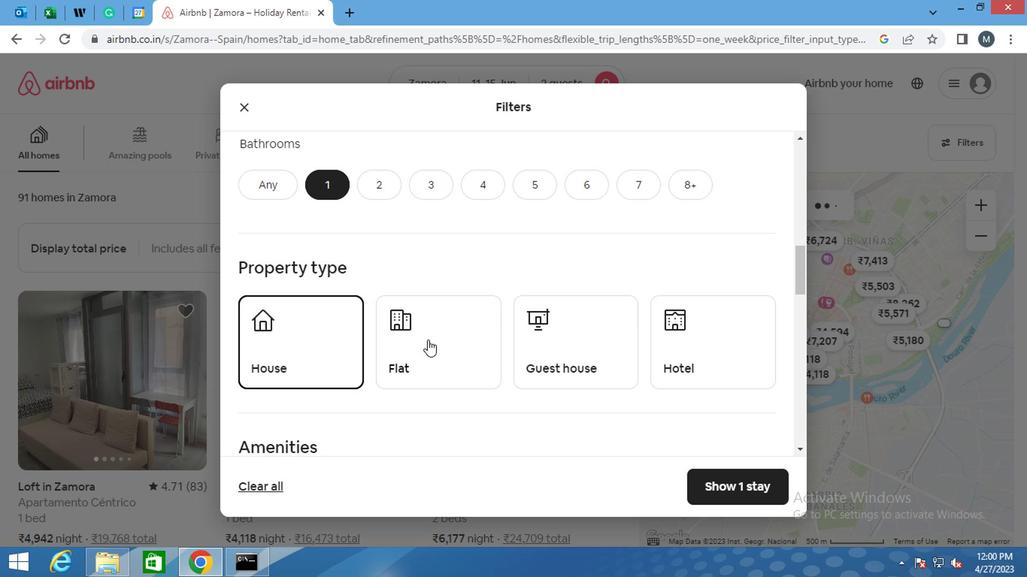 
Action: Mouse moved to (573, 372)
Screenshot: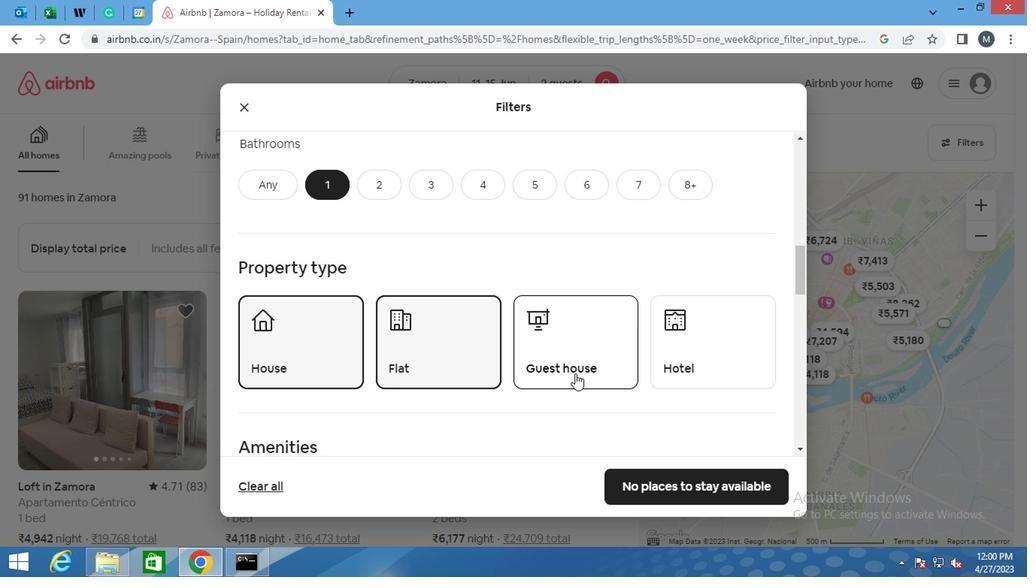 
Action: Mouse pressed left at (573, 372)
Screenshot: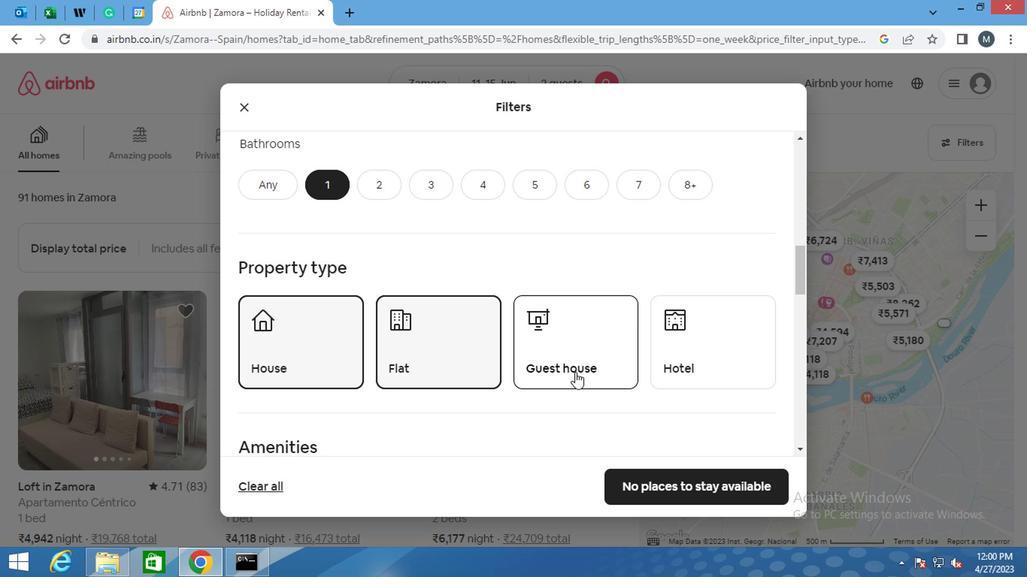 
Action: Mouse moved to (696, 354)
Screenshot: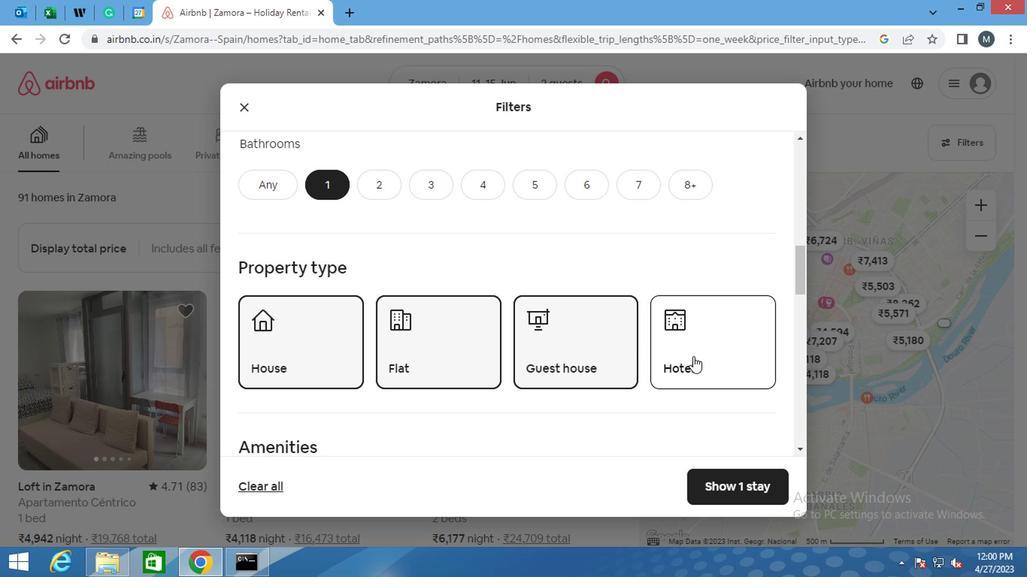 
Action: Mouse pressed left at (696, 354)
Screenshot: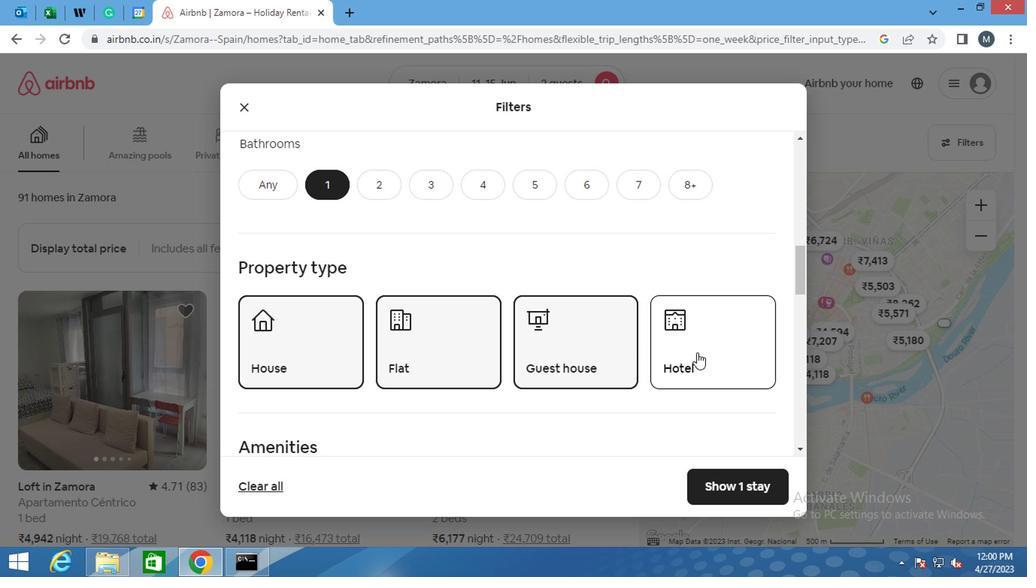 
Action: Mouse moved to (145, 414)
Screenshot: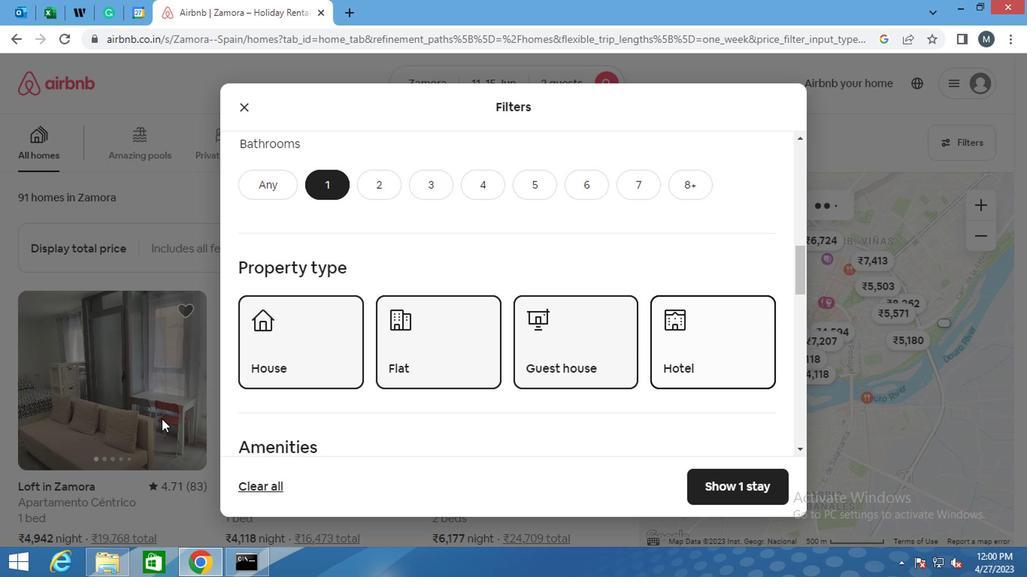 
Action: Mouse scrolled (145, 414) with delta (0, 0)
Screenshot: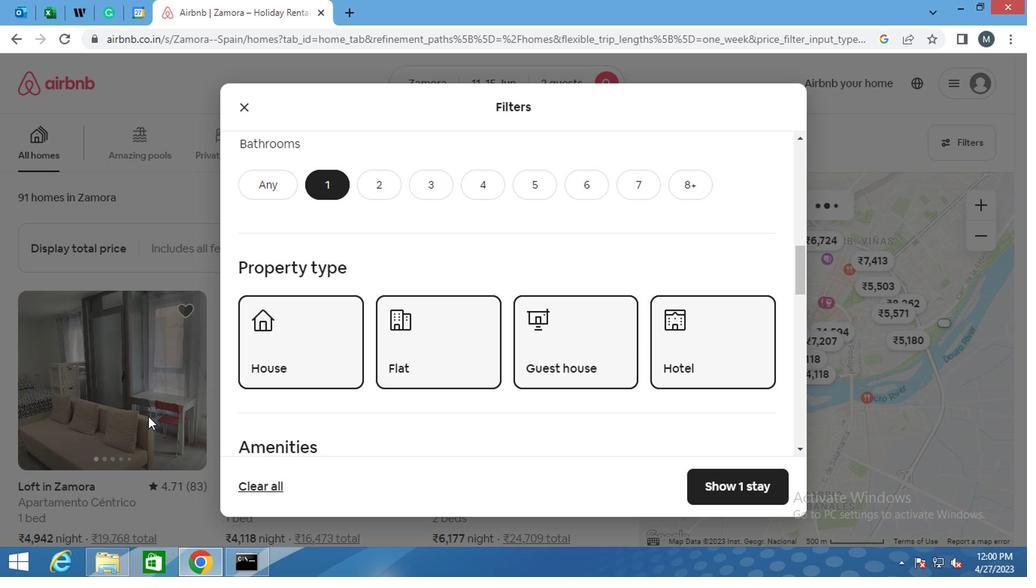 
Action: Mouse scrolled (145, 414) with delta (0, 0)
Screenshot: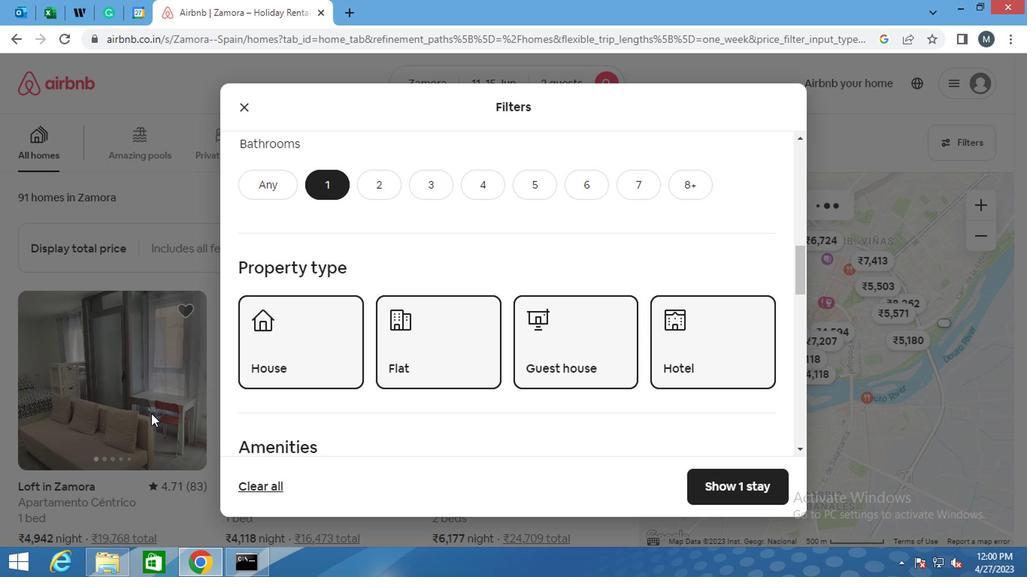 
Action: Mouse moved to (144, 414)
Screenshot: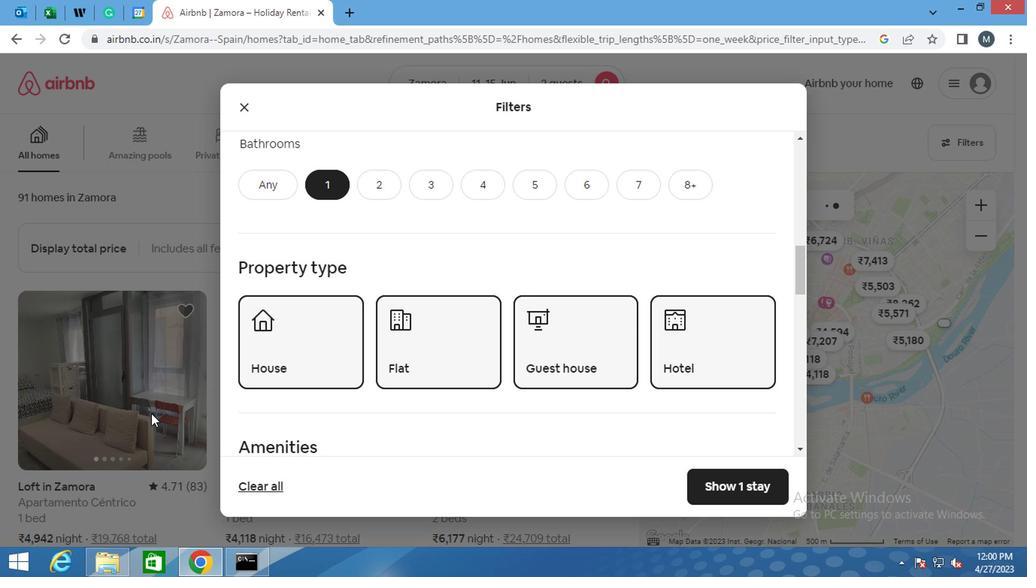 
Action: Mouse scrolled (144, 414) with delta (0, 0)
Screenshot: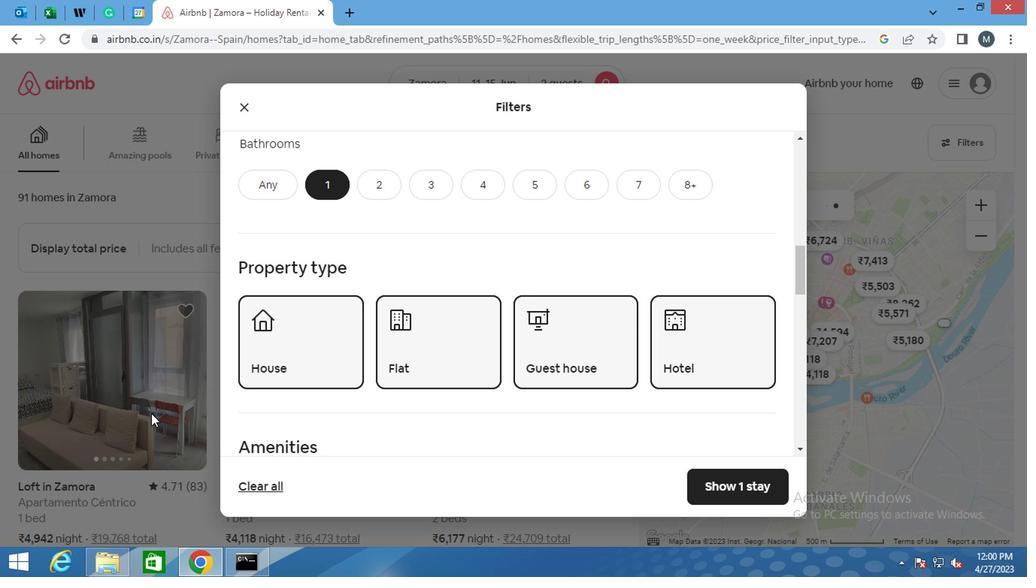 
Action: Mouse scrolled (144, 414) with delta (0, 0)
Screenshot: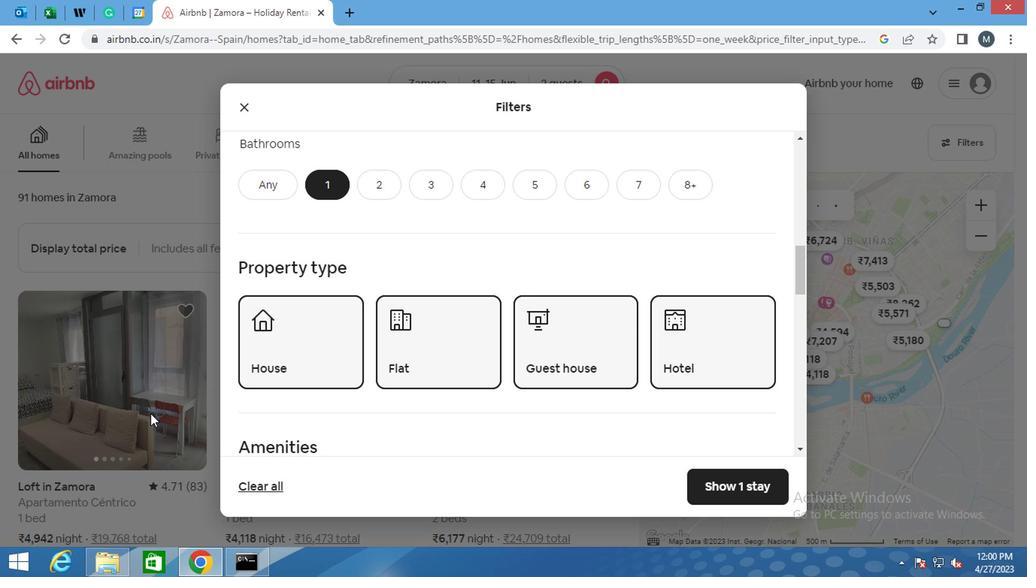 
Action: Mouse moved to (140, 415)
Screenshot: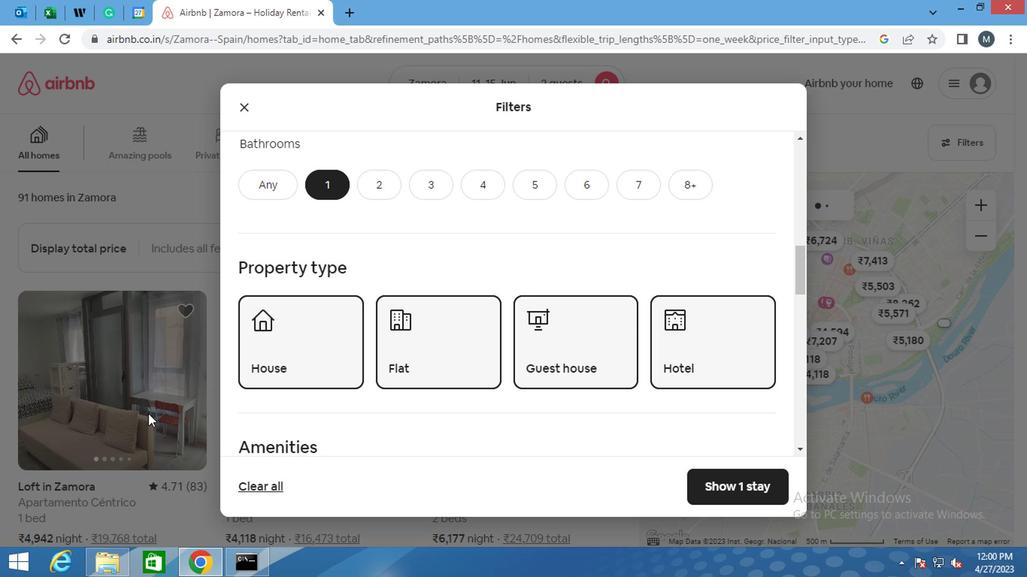 
Action: Mouse scrolled (140, 414) with delta (0, -1)
Screenshot: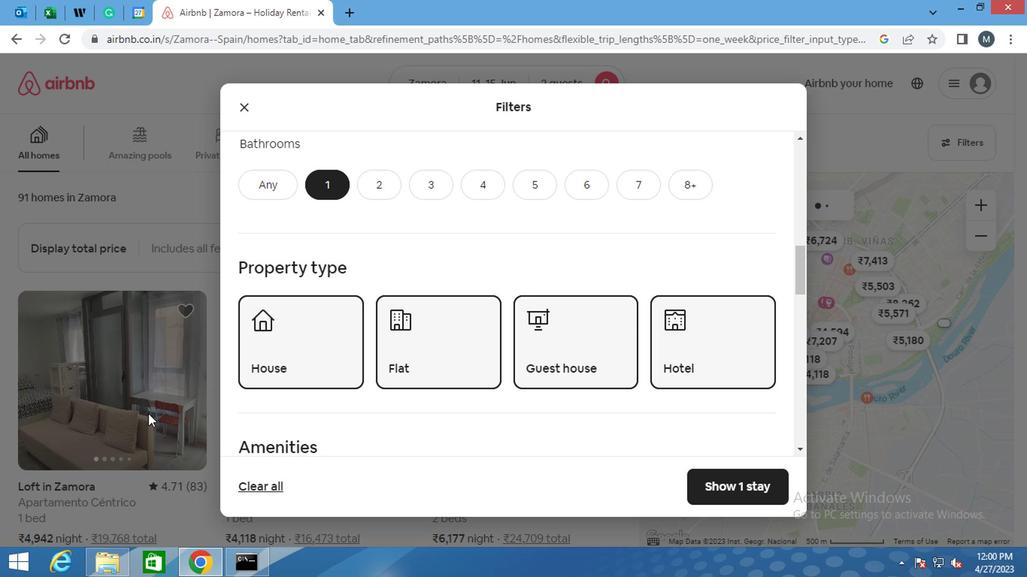 
Action: Mouse moved to (139, 415)
Screenshot: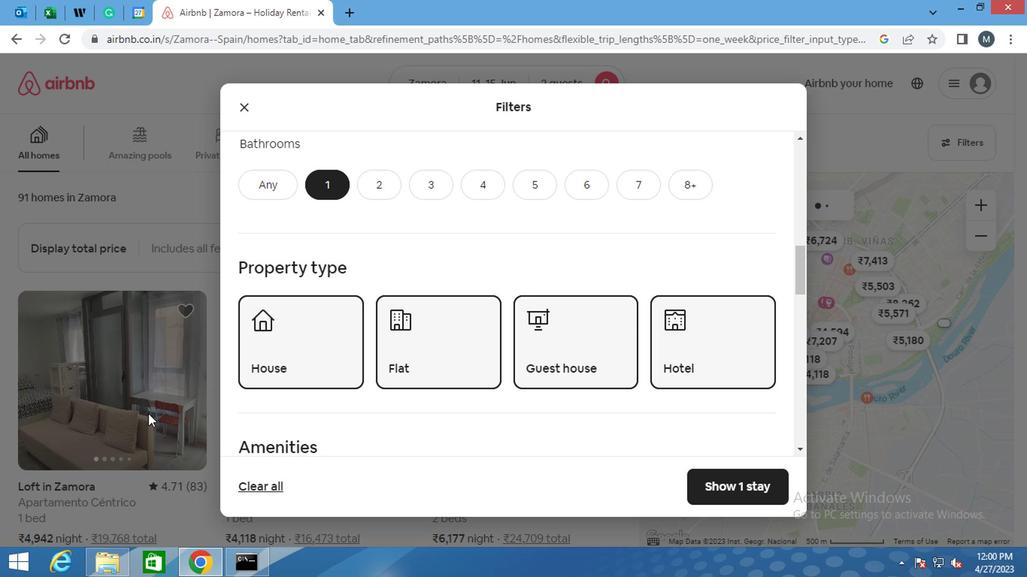 
Action: Mouse scrolled (139, 414) with delta (0, -1)
Screenshot: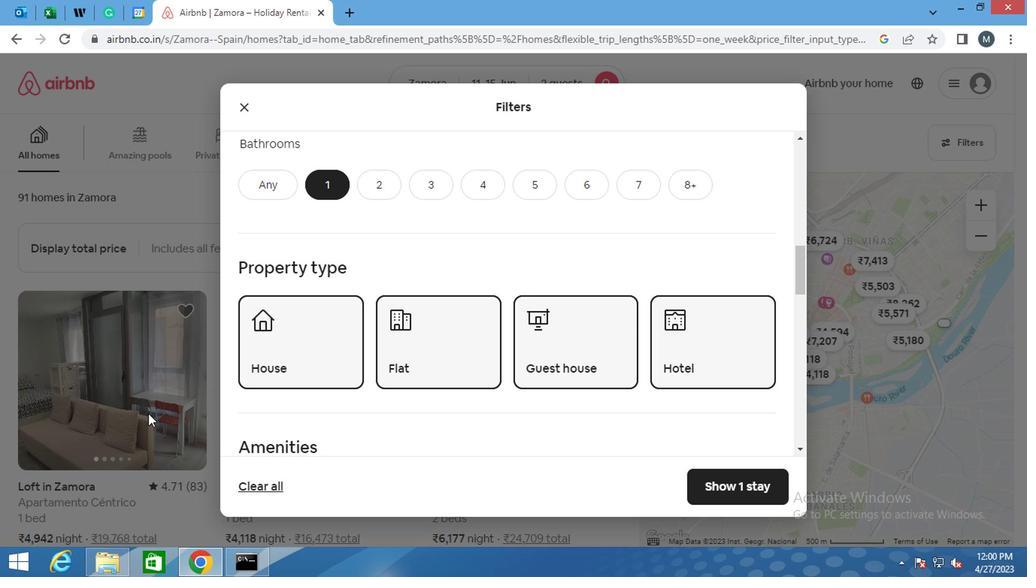 
Action: Mouse moved to (138, 421)
Screenshot: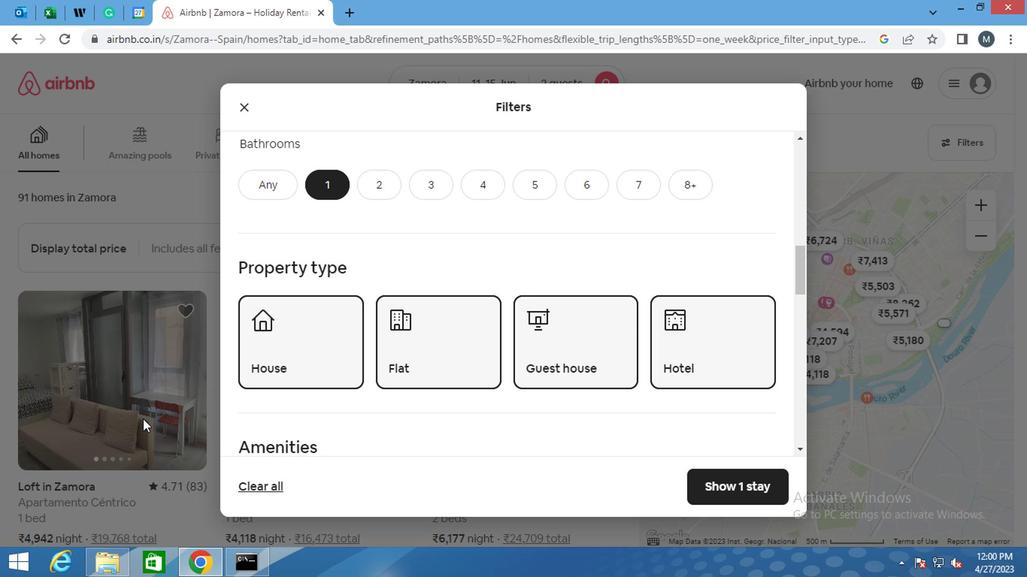
Action: Mouse scrolled (138, 420) with delta (0, -1)
Screenshot: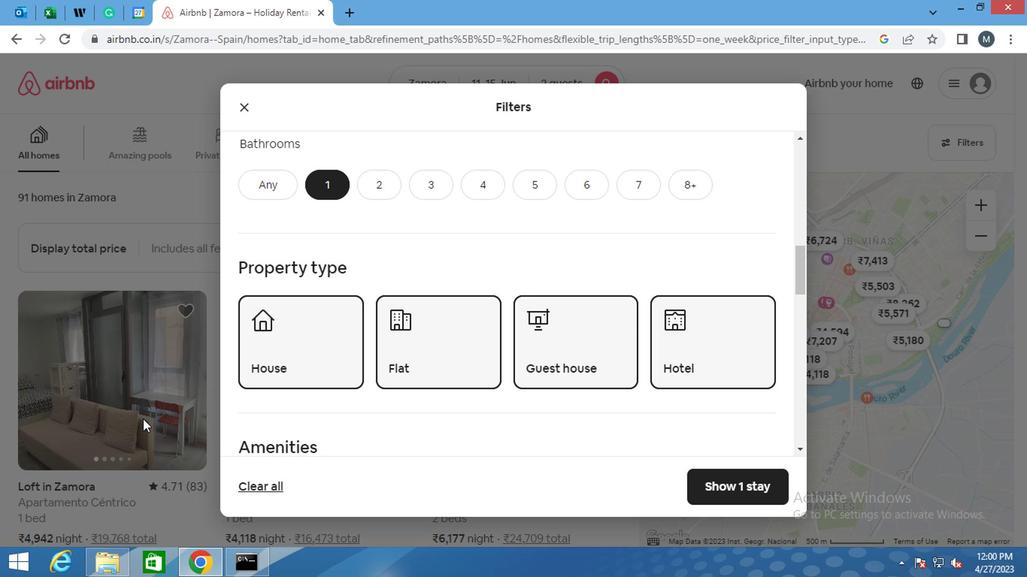
Action: Mouse moved to (138, 421)
Screenshot: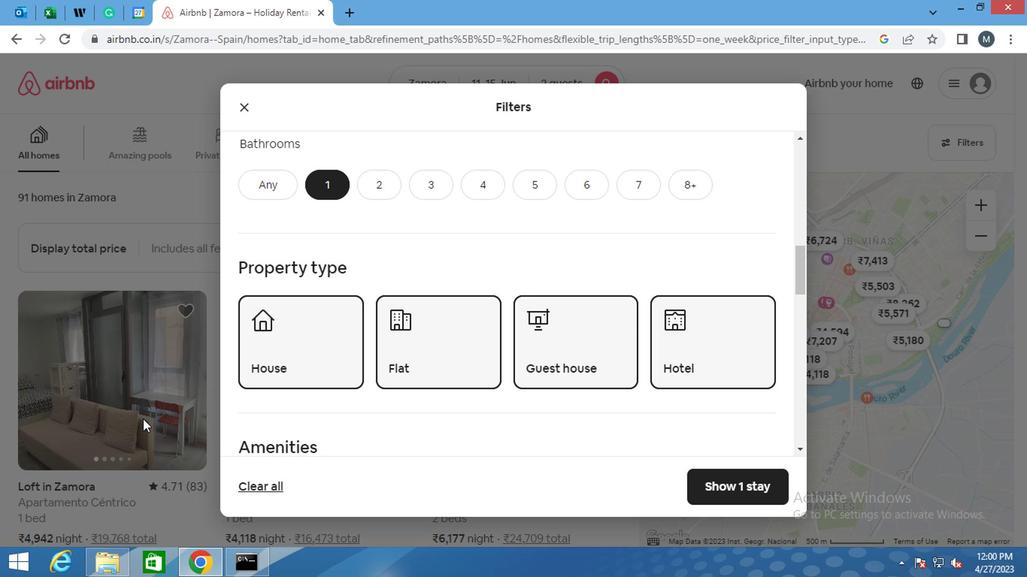 
Action: Mouse scrolled (138, 420) with delta (0, -1)
Screenshot: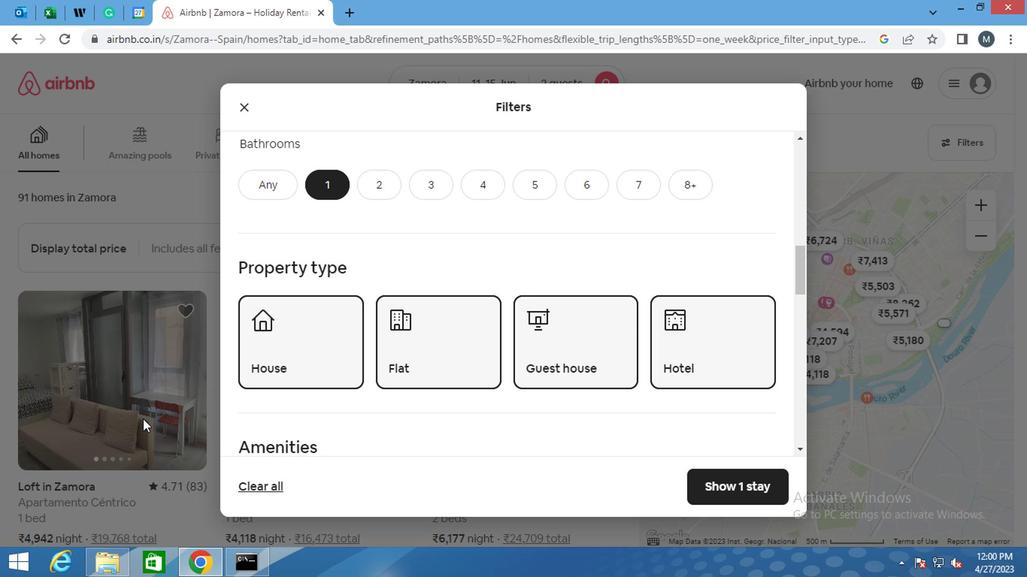
Action: Mouse moved to (138, 422)
Screenshot: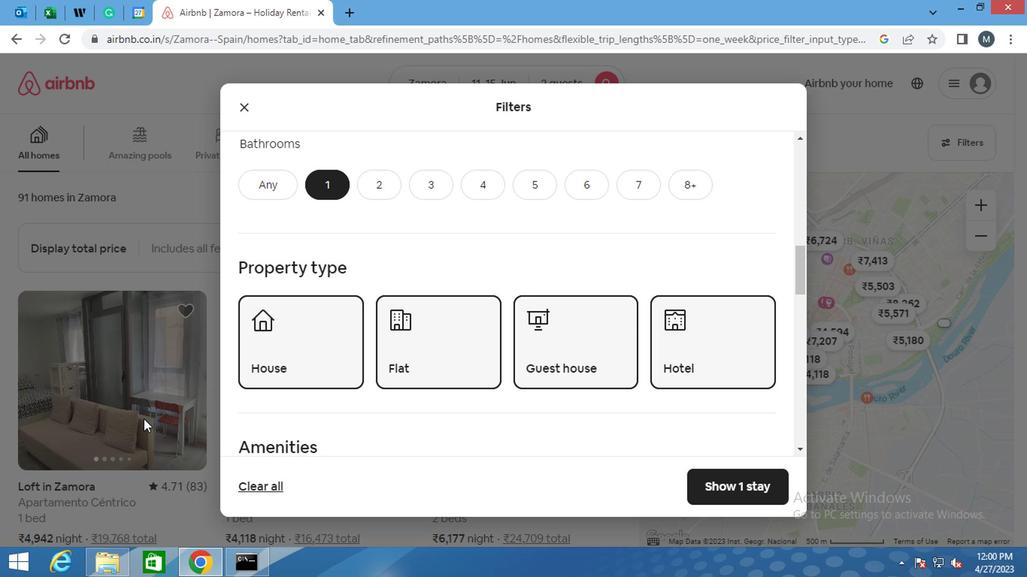 
Action: Mouse scrolled (138, 421) with delta (0, 0)
Screenshot: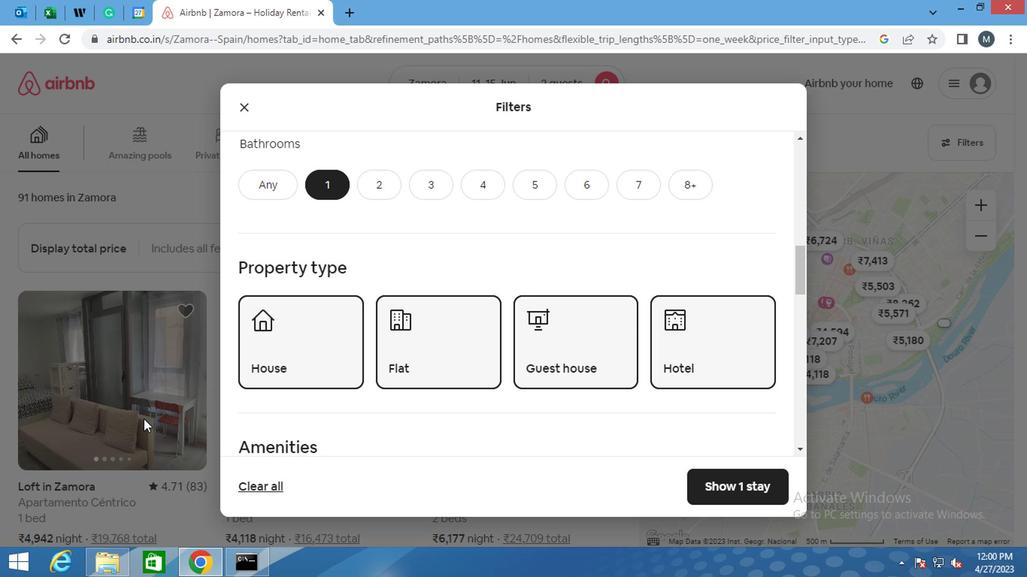 
Action: Mouse moved to (448, 385)
Screenshot: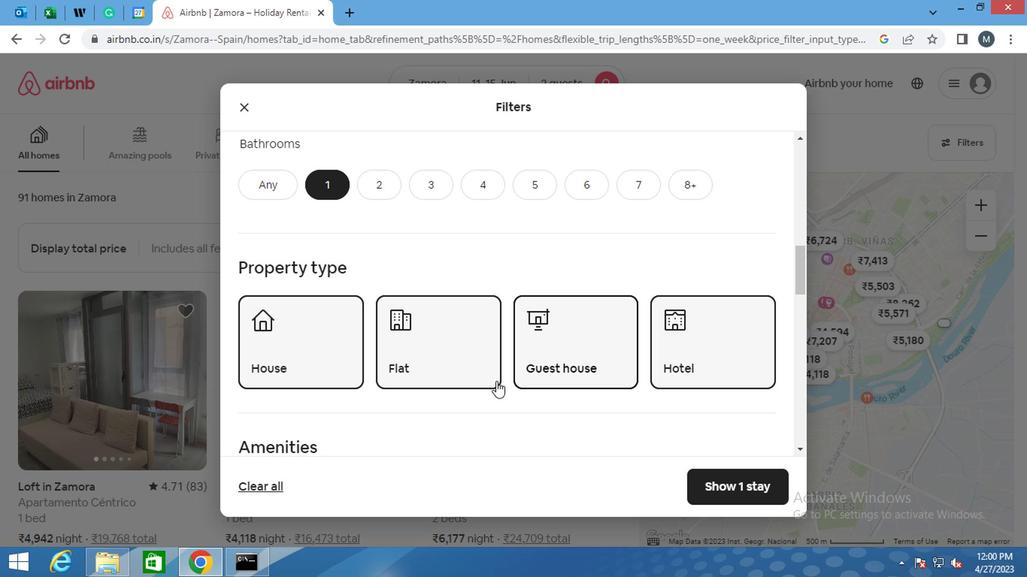 
Action: Mouse scrolled (448, 385) with delta (0, 0)
Screenshot: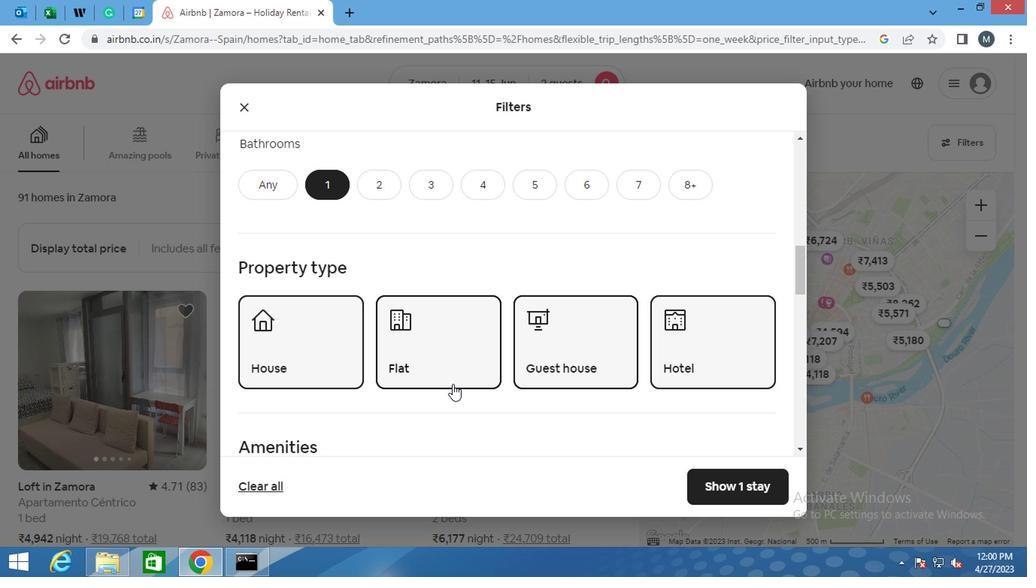 
Action: Mouse scrolled (448, 385) with delta (0, 0)
Screenshot: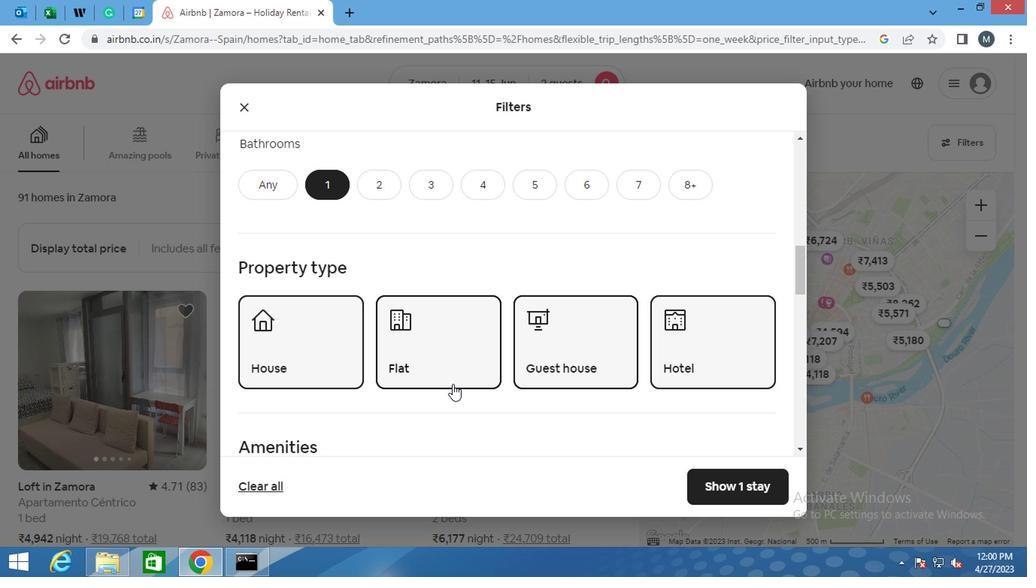
Action: Mouse scrolled (448, 385) with delta (0, 0)
Screenshot: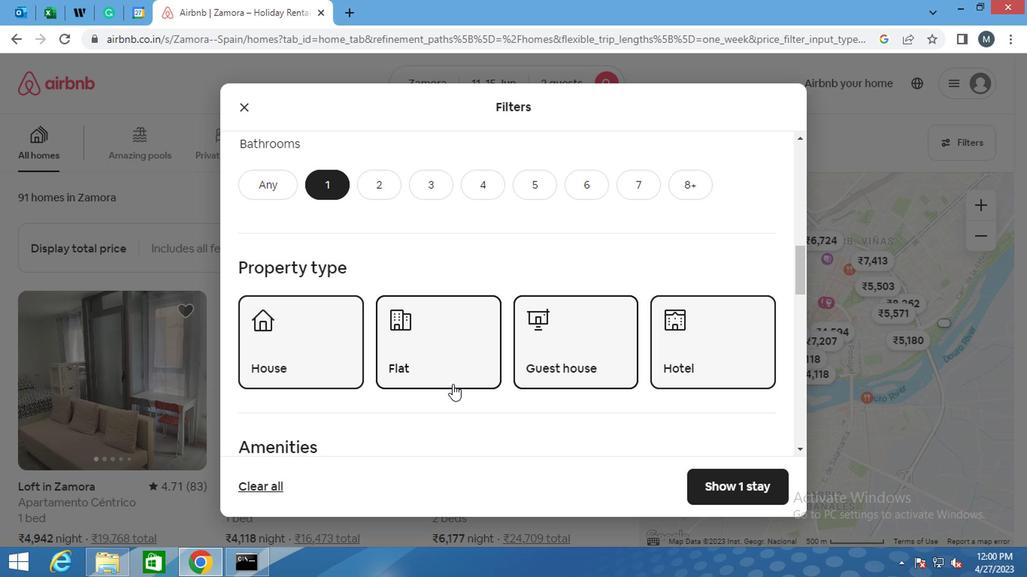 
Action: Mouse moved to (443, 383)
Screenshot: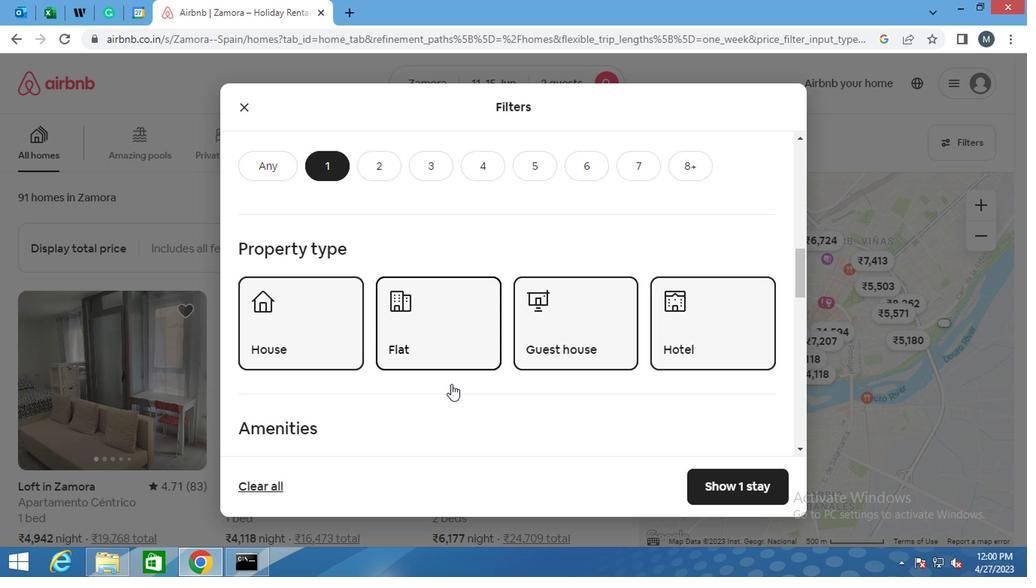 
Action: Mouse scrolled (443, 382) with delta (0, -1)
Screenshot: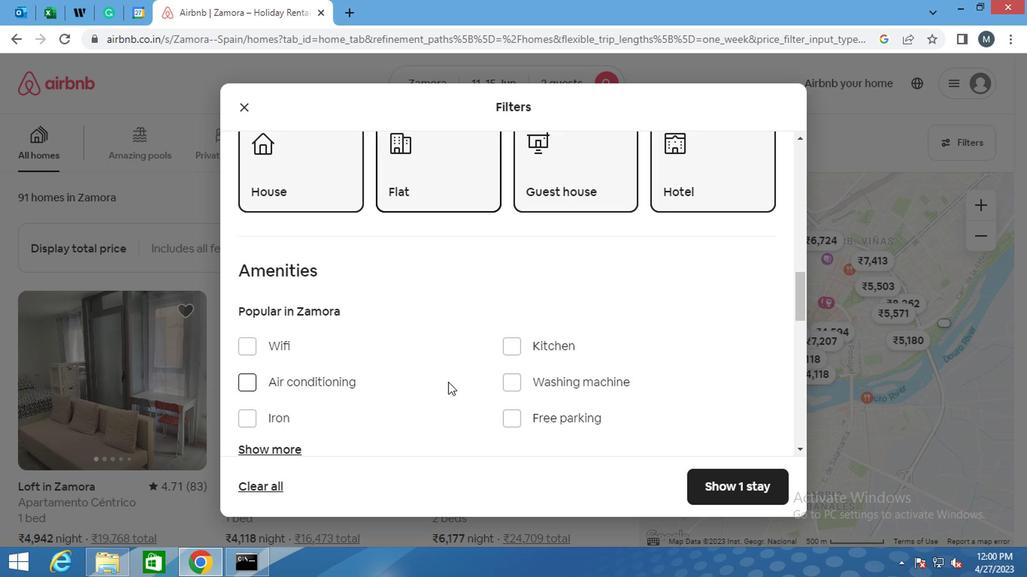 
Action: Mouse scrolled (443, 382) with delta (0, -1)
Screenshot: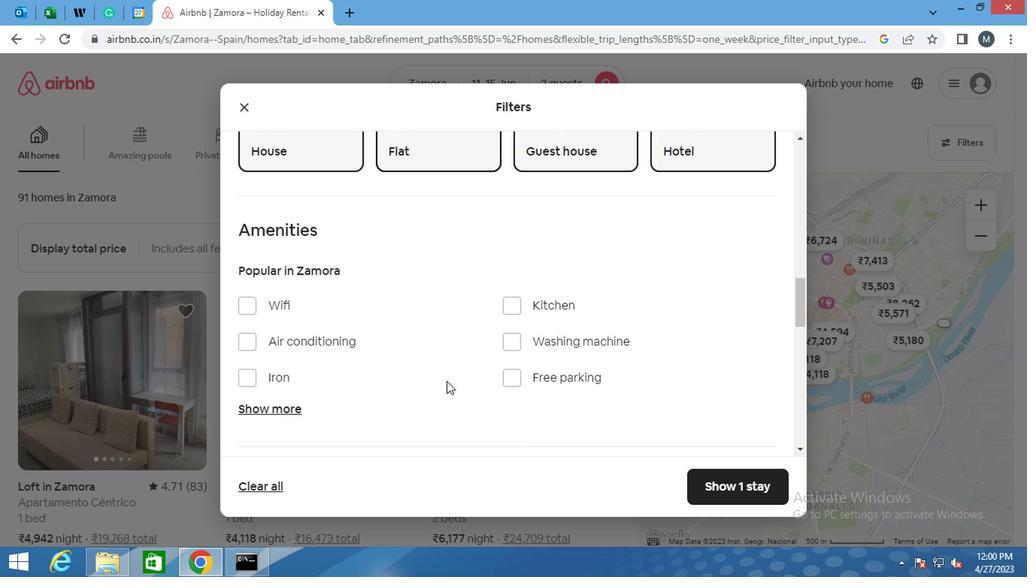 
Action: Mouse moved to (476, 381)
Screenshot: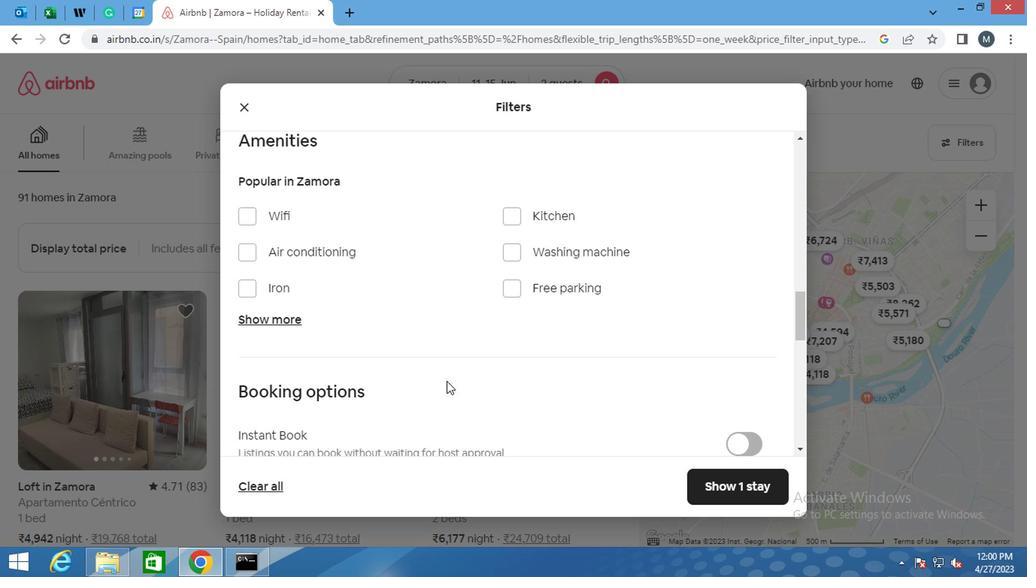 
Action: Mouse scrolled (476, 380) with delta (0, -1)
Screenshot: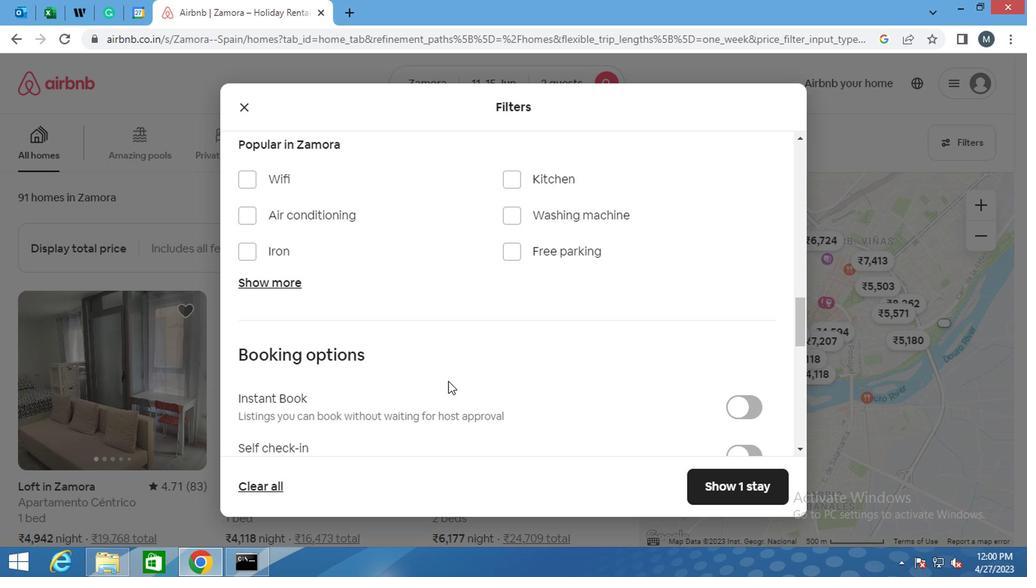 
Action: Mouse scrolled (476, 380) with delta (0, -1)
Screenshot: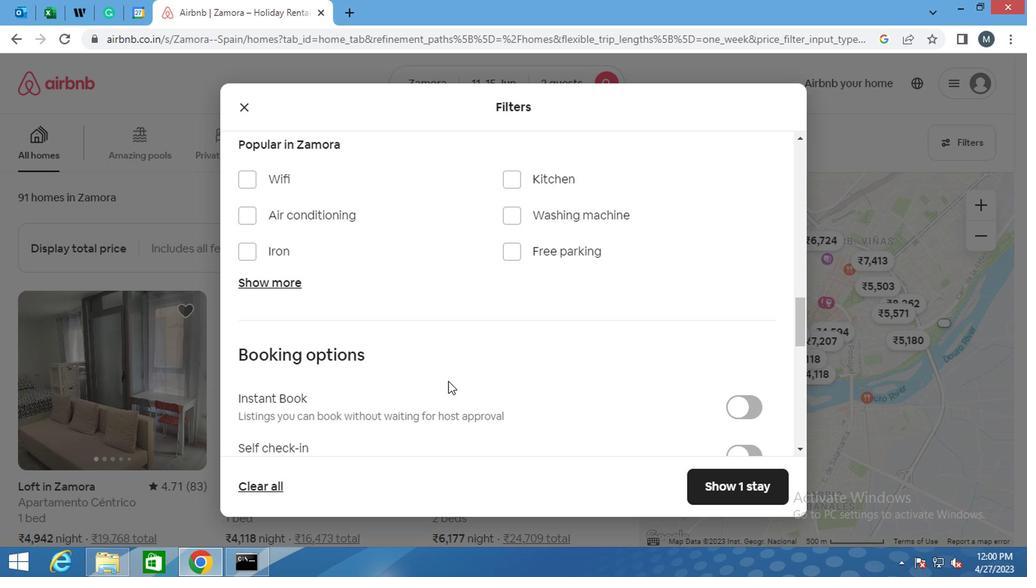 
Action: Mouse moved to (744, 284)
Screenshot: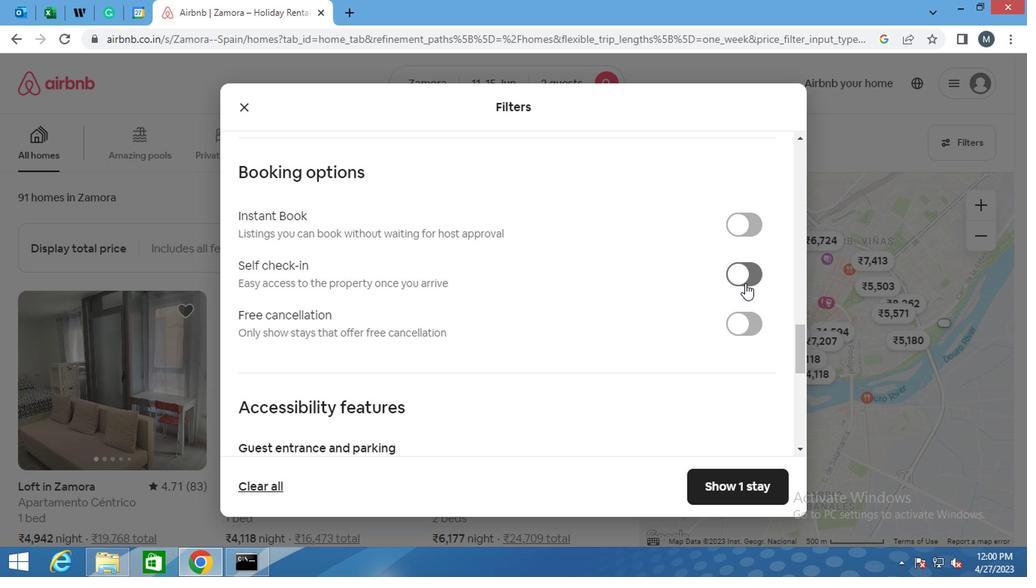 
Action: Mouse pressed left at (744, 284)
Screenshot: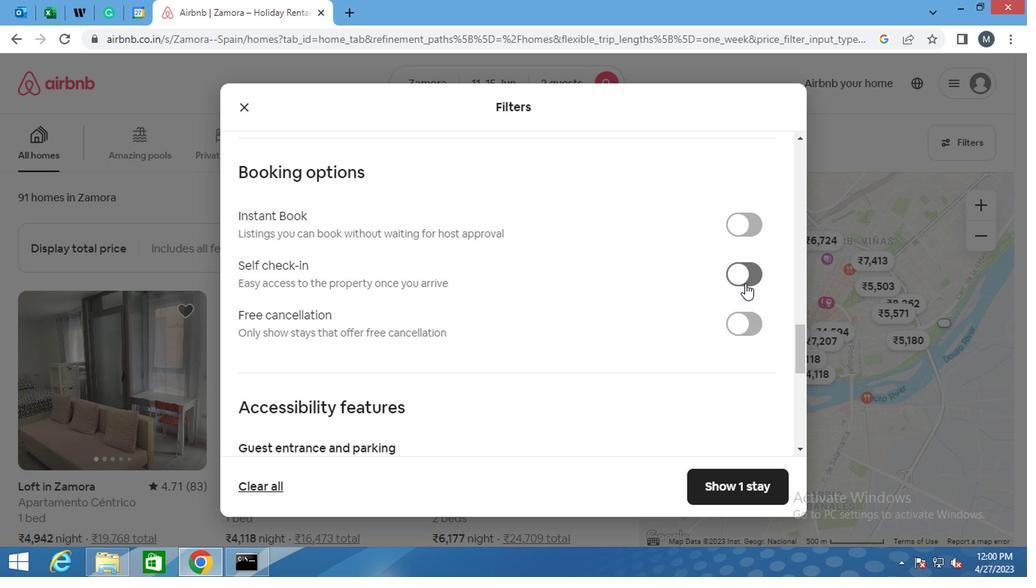 
Action: Mouse moved to (630, 337)
Screenshot: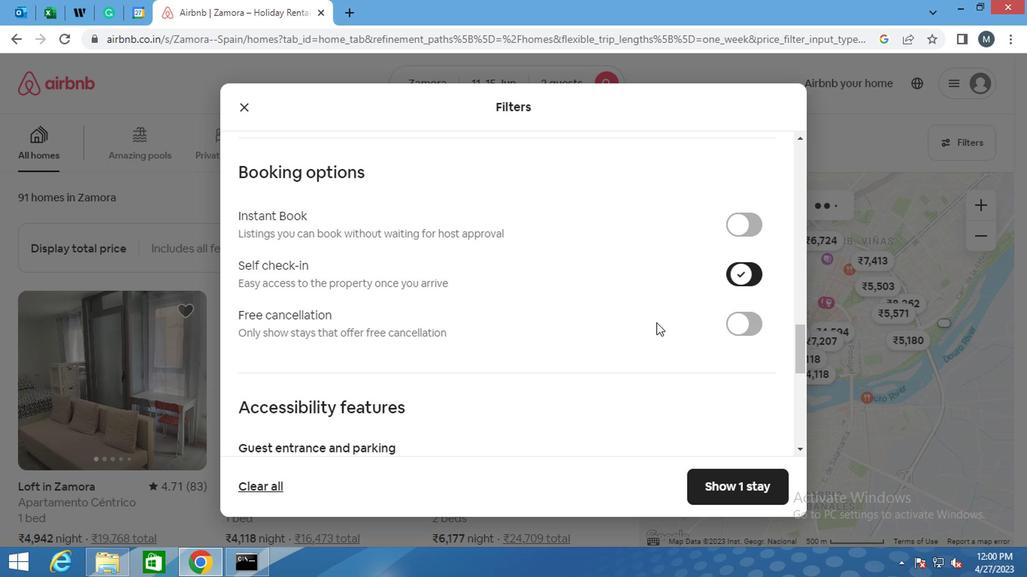 
Action: Mouse scrolled (630, 336) with delta (0, 0)
Screenshot: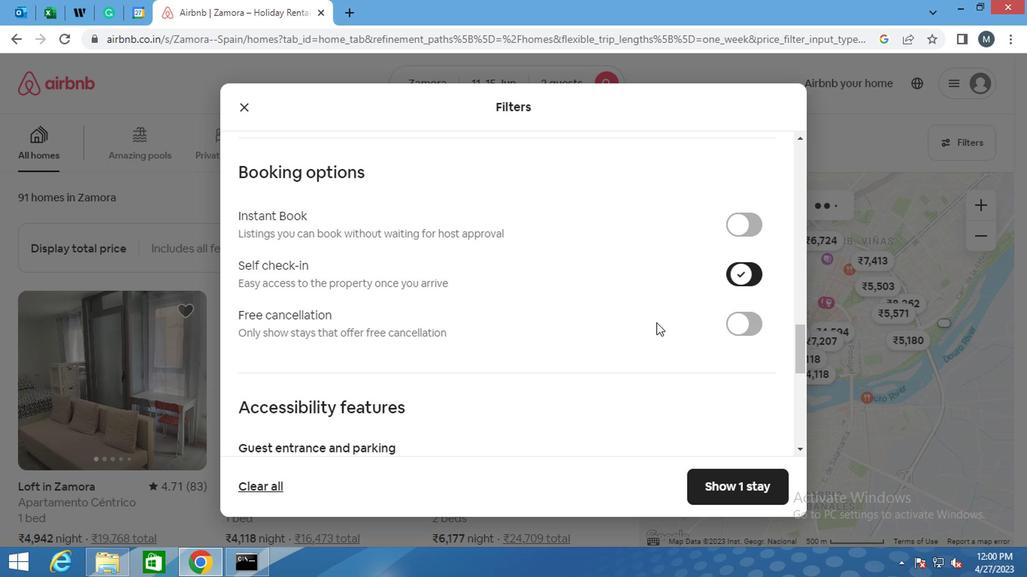 
Action: Mouse moved to (628, 340)
Screenshot: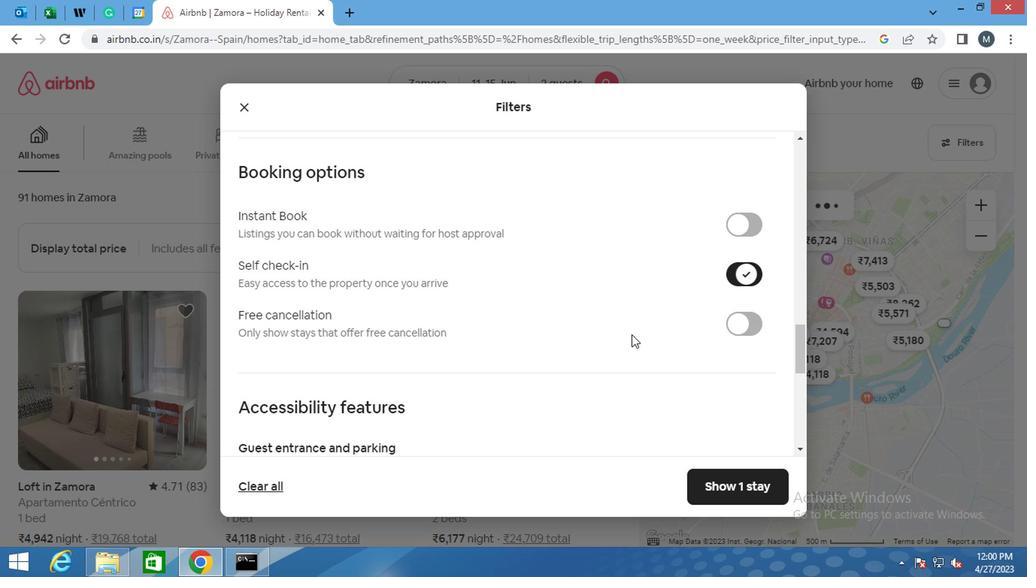 
Action: Mouse scrolled (628, 340) with delta (0, 0)
Screenshot: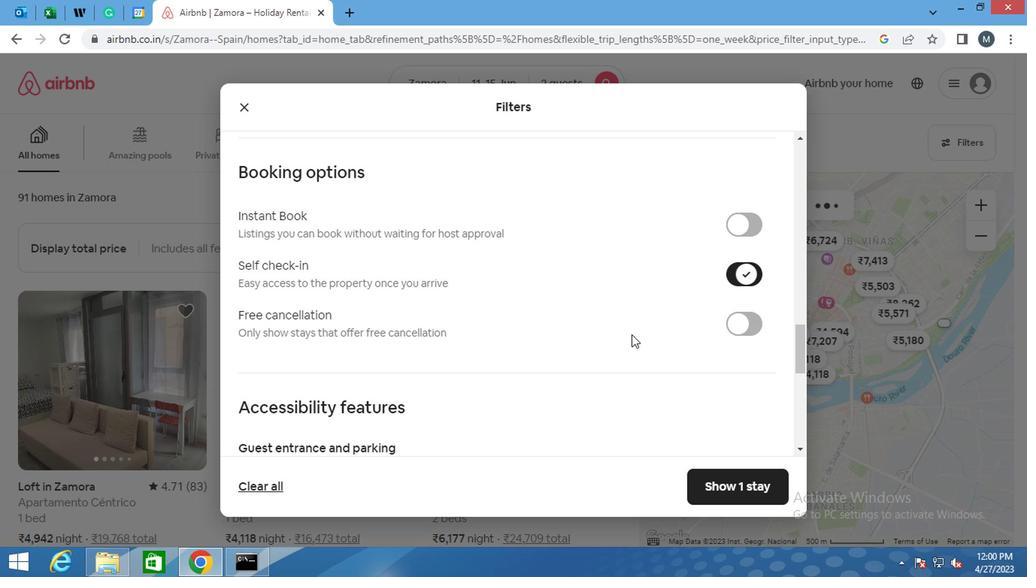 
Action: Mouse moved to (621, 346)
Screenshot: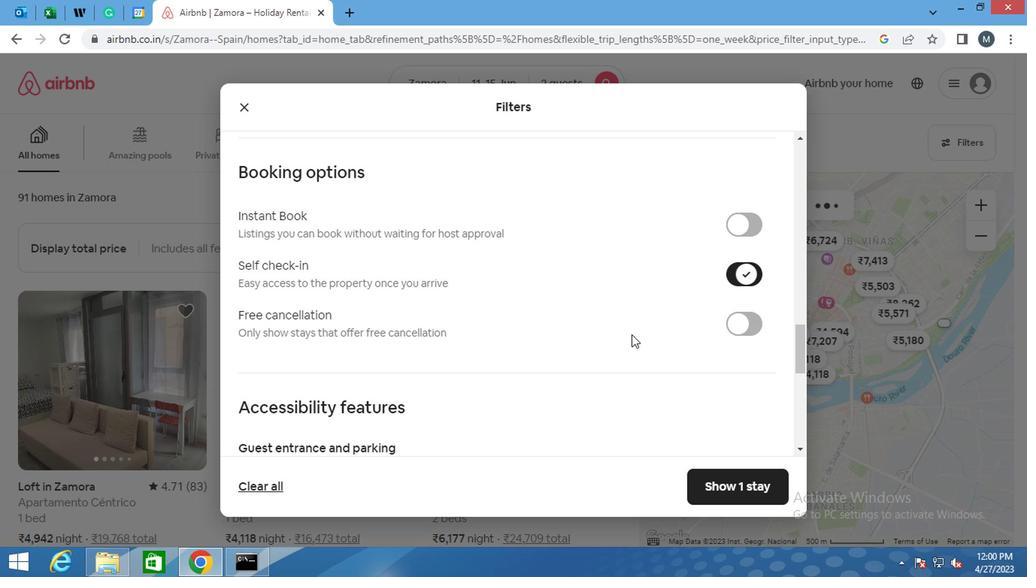 
Action: Mouse scrolled (621, 345) with delta (0, 0)
Screenshot: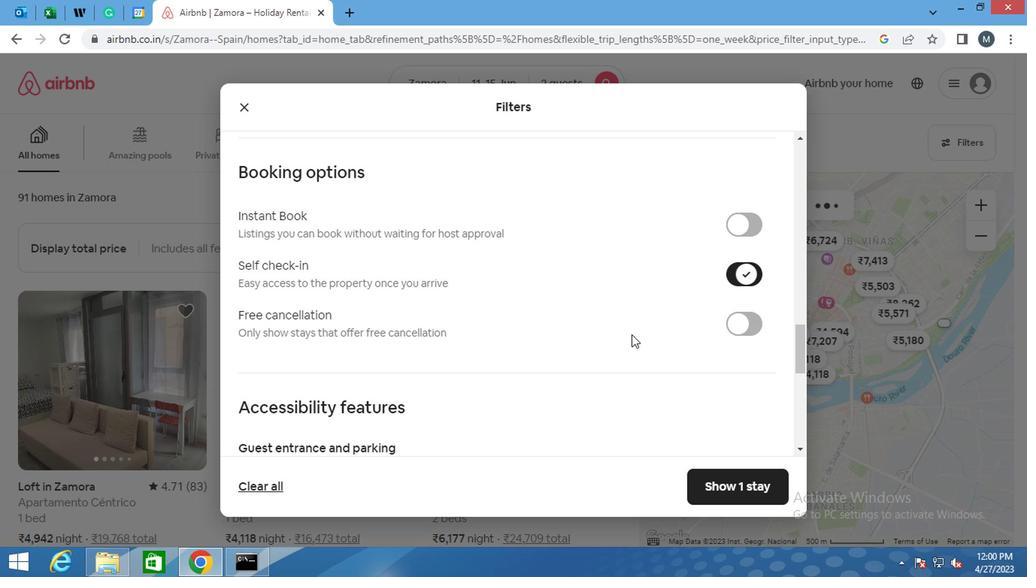 
Action: Mouse moved to (610, 353)
Screenshot: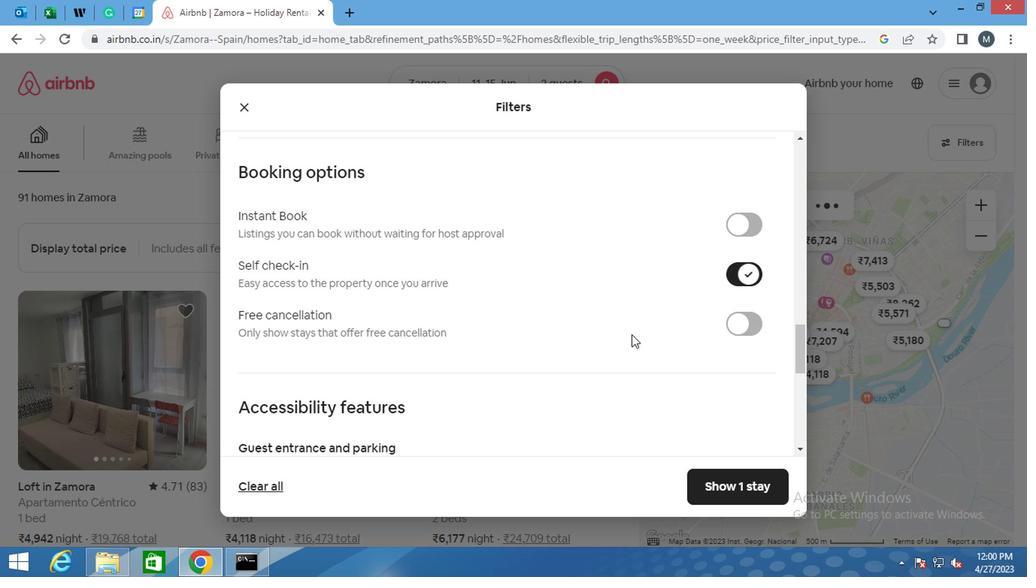 
Action: Mouse scrolled (610, 353) with delta (0, 0)
Screenshot: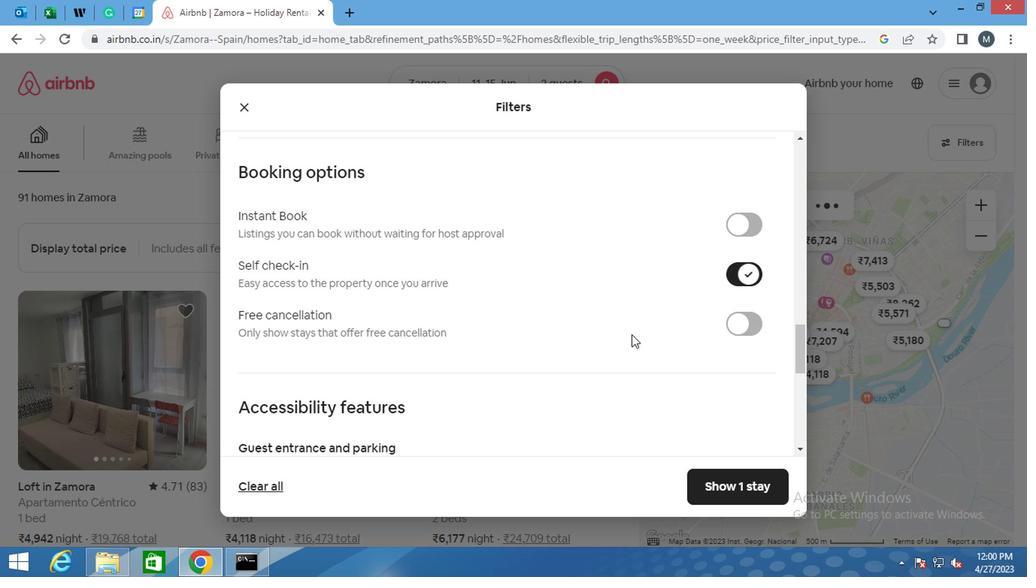 
Action: Mouse moved to (588, 360)
Screenshot: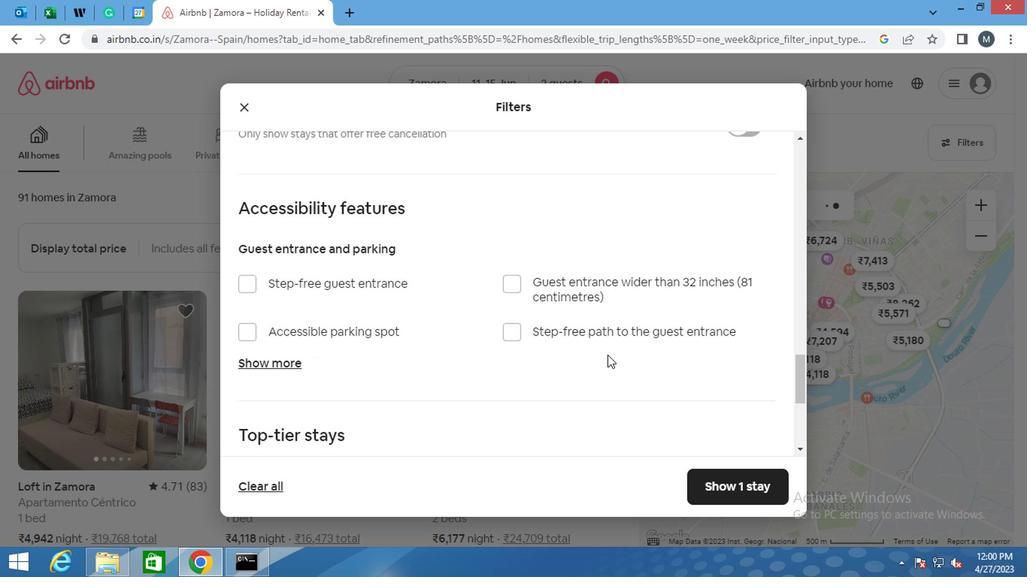 
Action: Mouse scrolled (588, 359) with delta (0, -1)
Screenshot: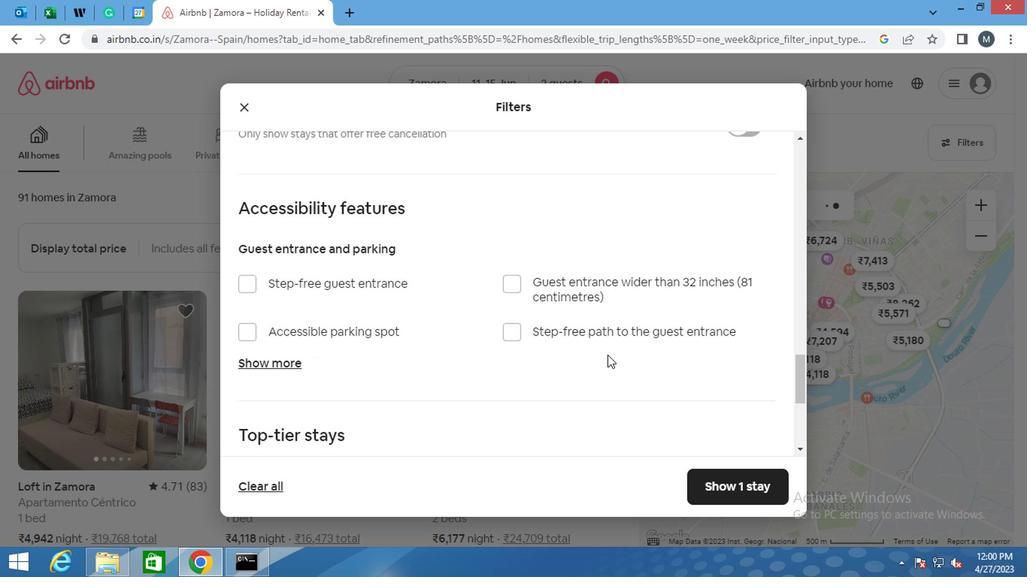 
Action: Mouse moved to (585, 361)
Screenshot: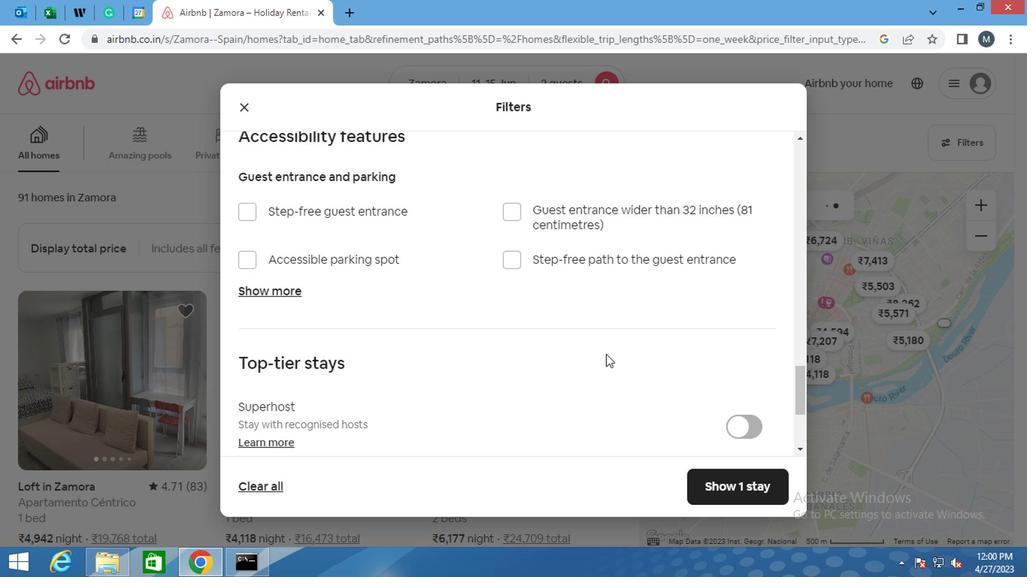 
Action: Mouse scrolled (585, 361) with delta (0, 0)
Screenshot: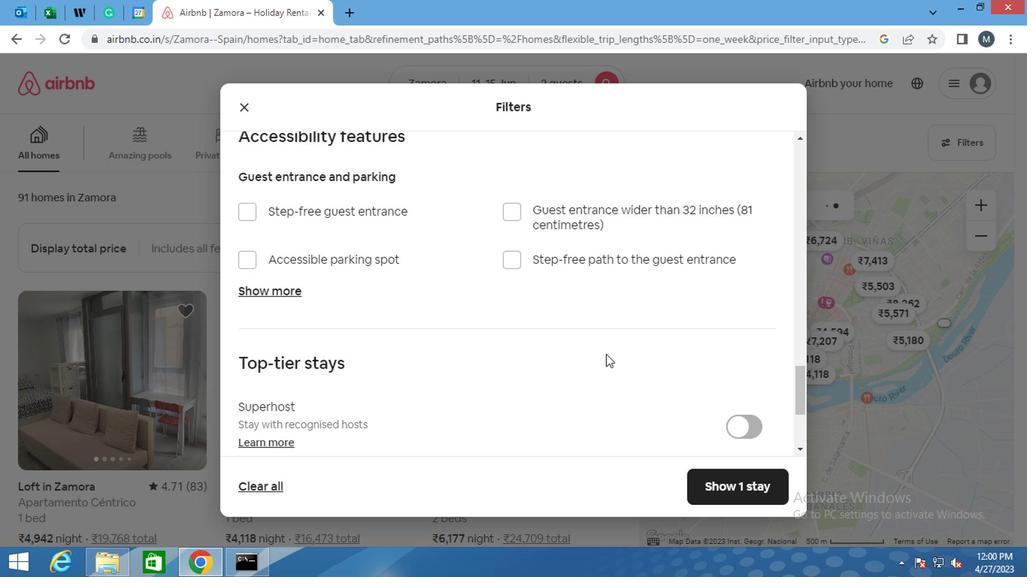 
Action: Mouse moved to (581, 364)
Screenshot: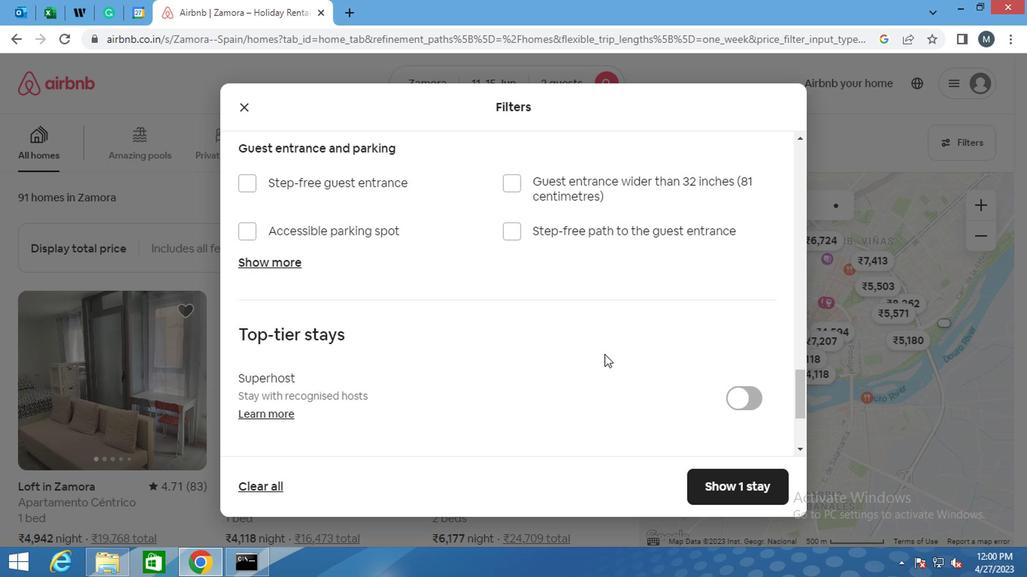 
Action: Mouse scrolled (581, 363) with delta (0, -1)
Screenshot: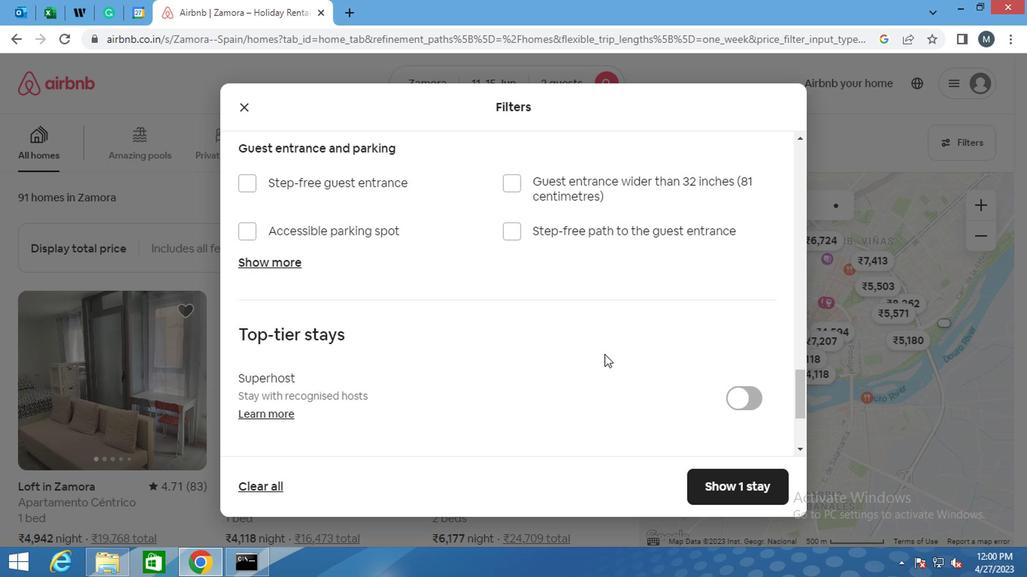 
Action: Mouse moved to (256, 377)
Screenshot: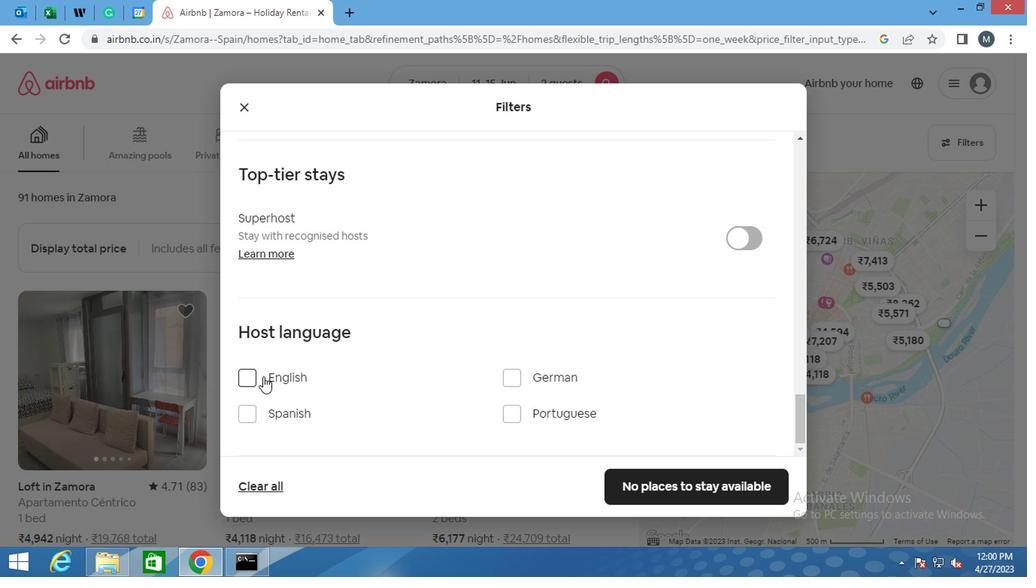 
Action: Mouse pressed left at (256, 377)
Screenshot: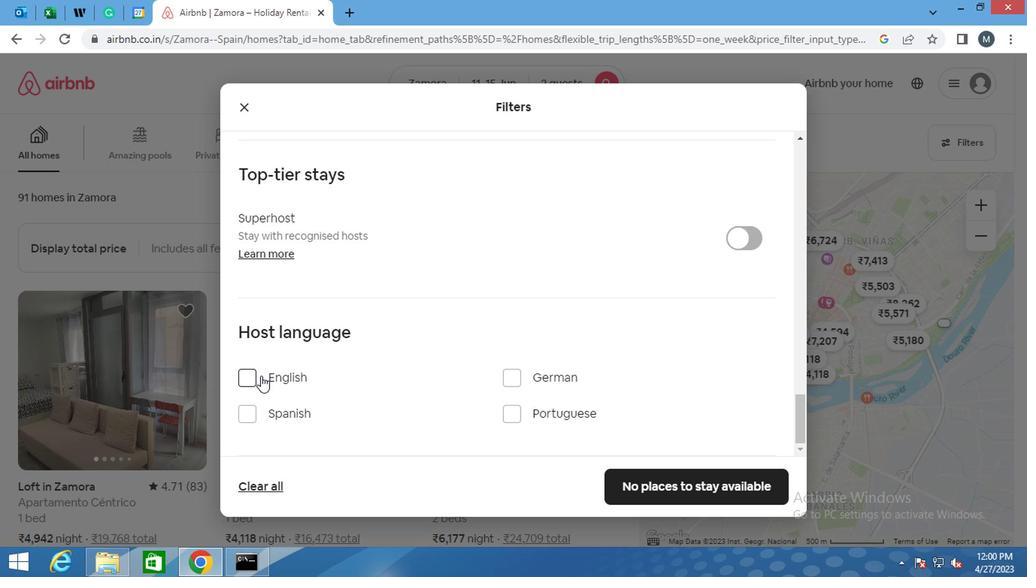 
Action: Mouse moved to (708, 483)
Screenshot: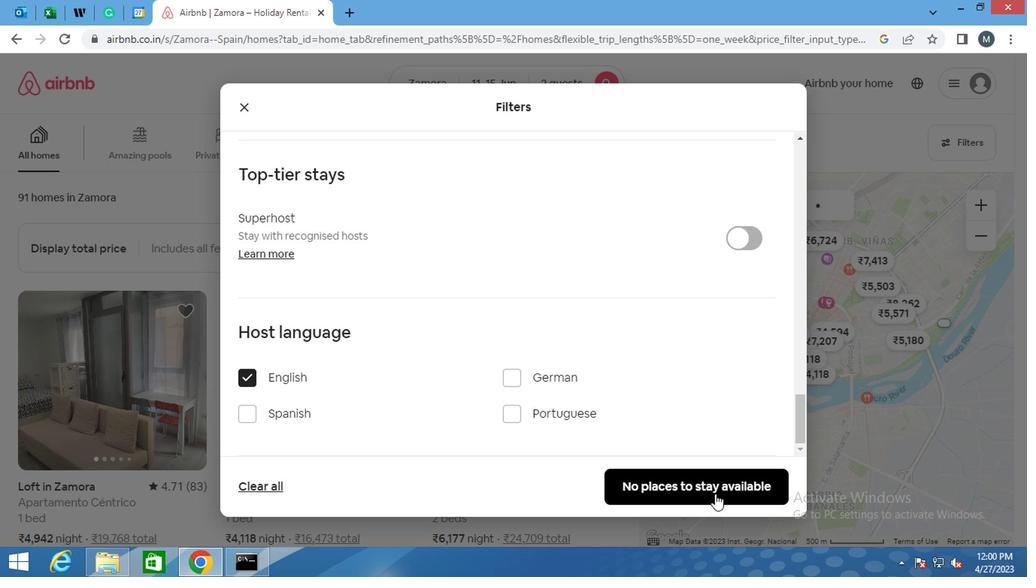 
Action: Mouse pressed left at (708, 483)
Screenshot: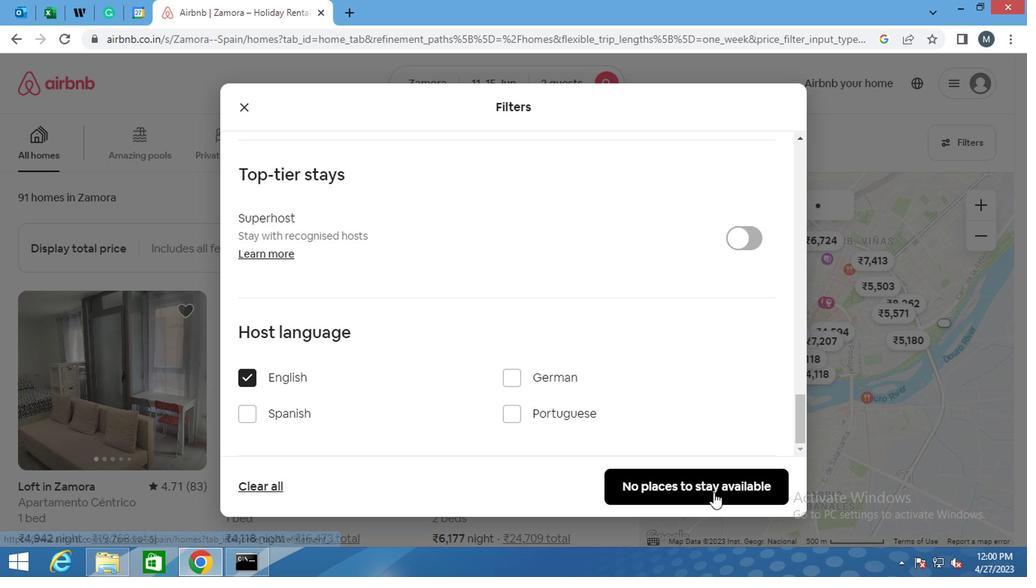 
